 Task: Search one way flight ticket for 2 adults, 4 children and 1 infant on lap in business from Tinian Island: Tinian International Airport (west Tinian) to Fort Wayne: Fort Wayne International Airport on 8-4-2023. Choice of flights is Alaska. Price is upto 20000. Outbound departure time preference is 19:00.
Action: Mouse moved to (342, 293)
Screenshot: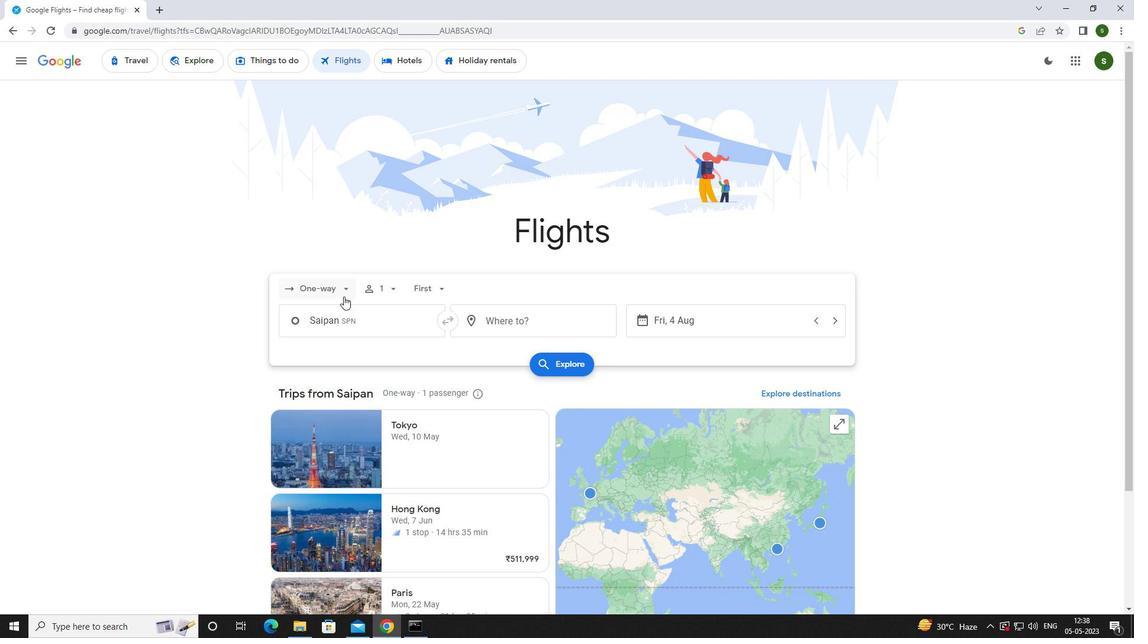 
Action: Mouse pressed left at (342, 293)
Screenshot: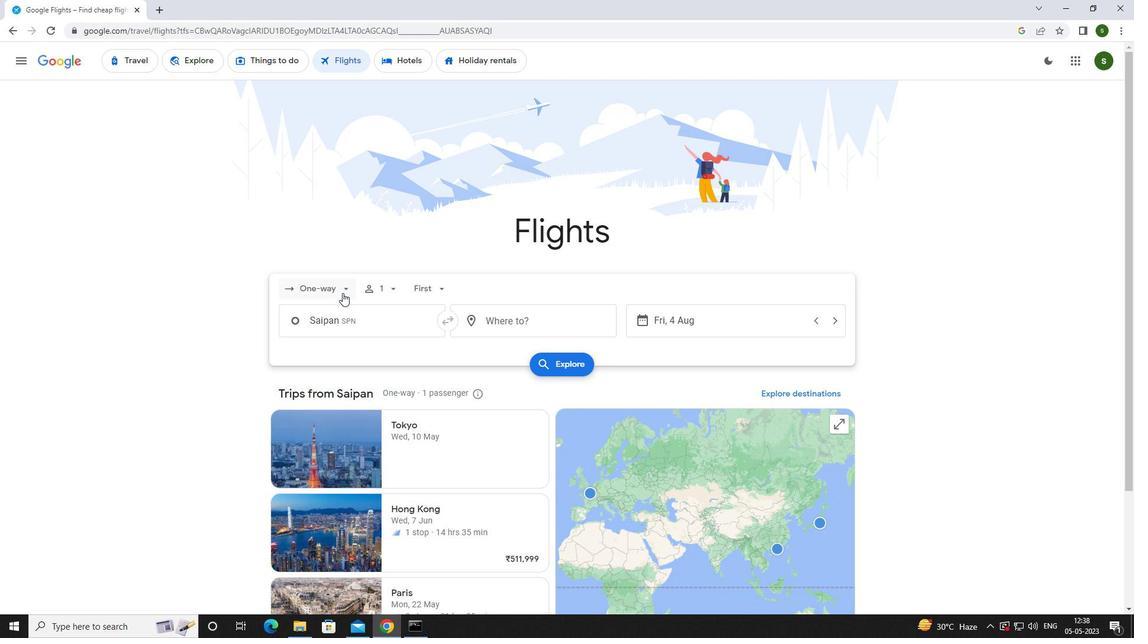 
Action: Mouse moved to (341, 340)
Screenshot: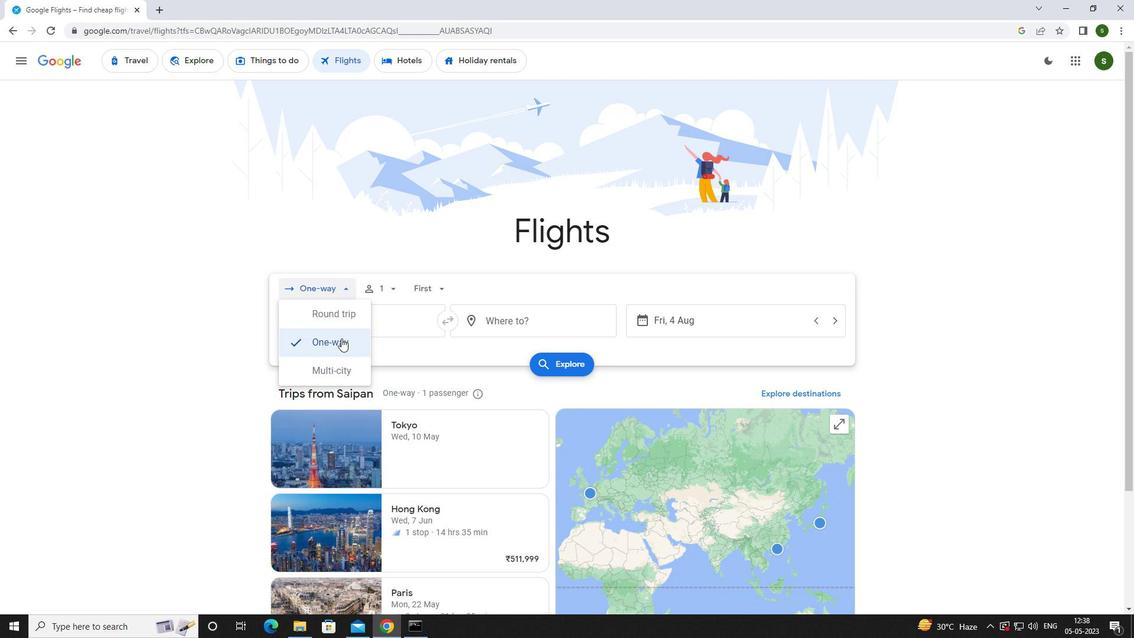 
Action: Mouse pressed left at (341, 340)
Screenshot: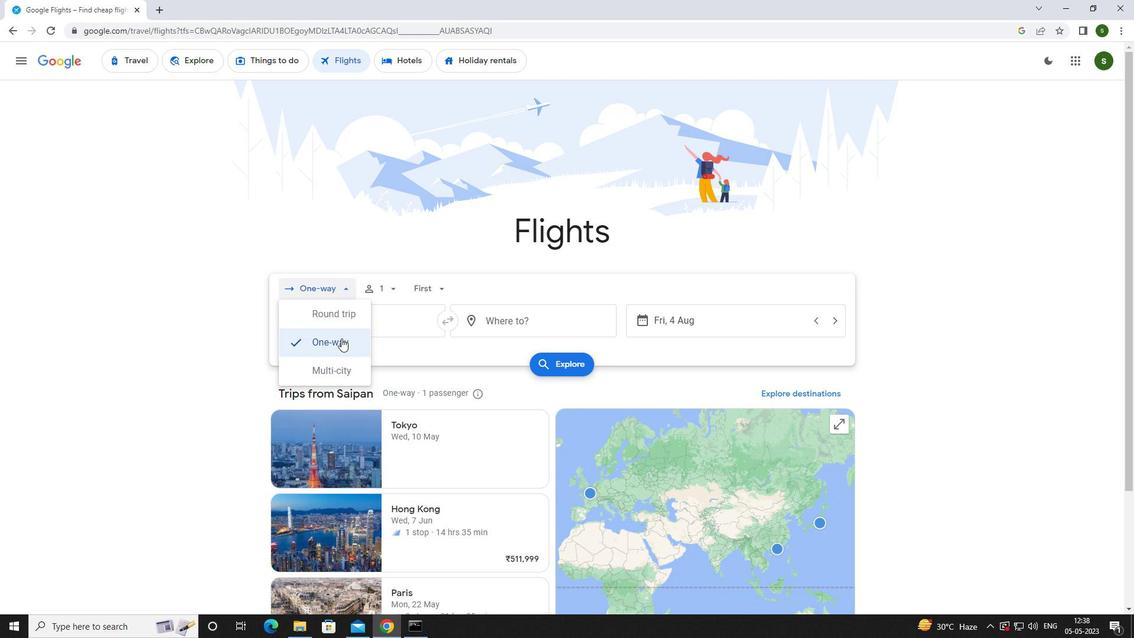 
Action: Mouse moved to (382, 286)
Screenshot: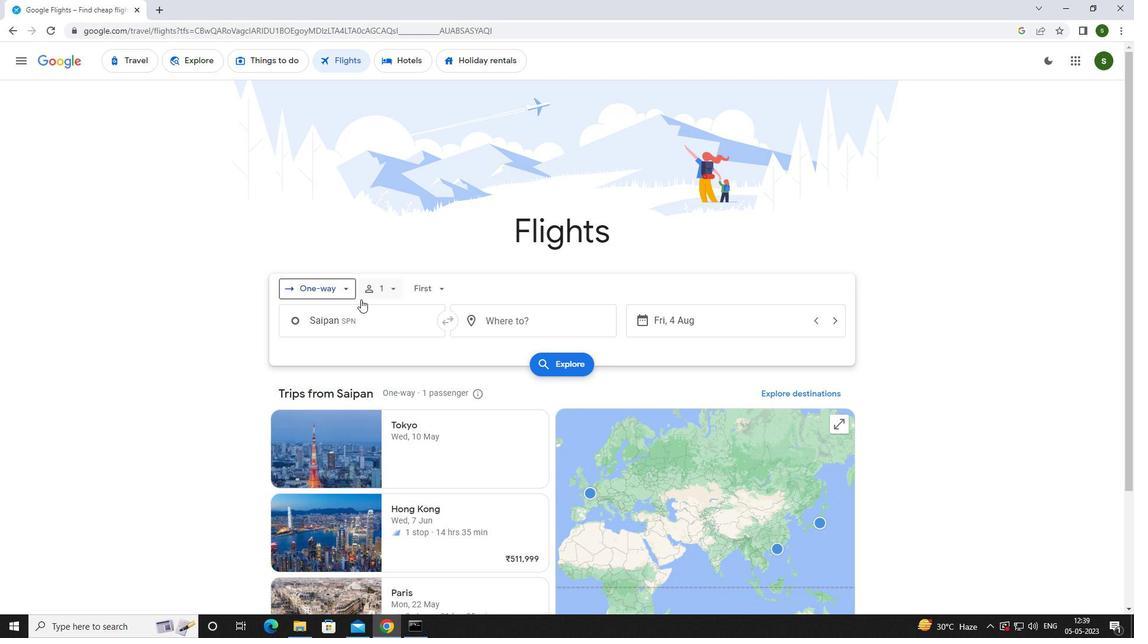 
Action: Mouse pressed left at (382, 286)
Screenshot: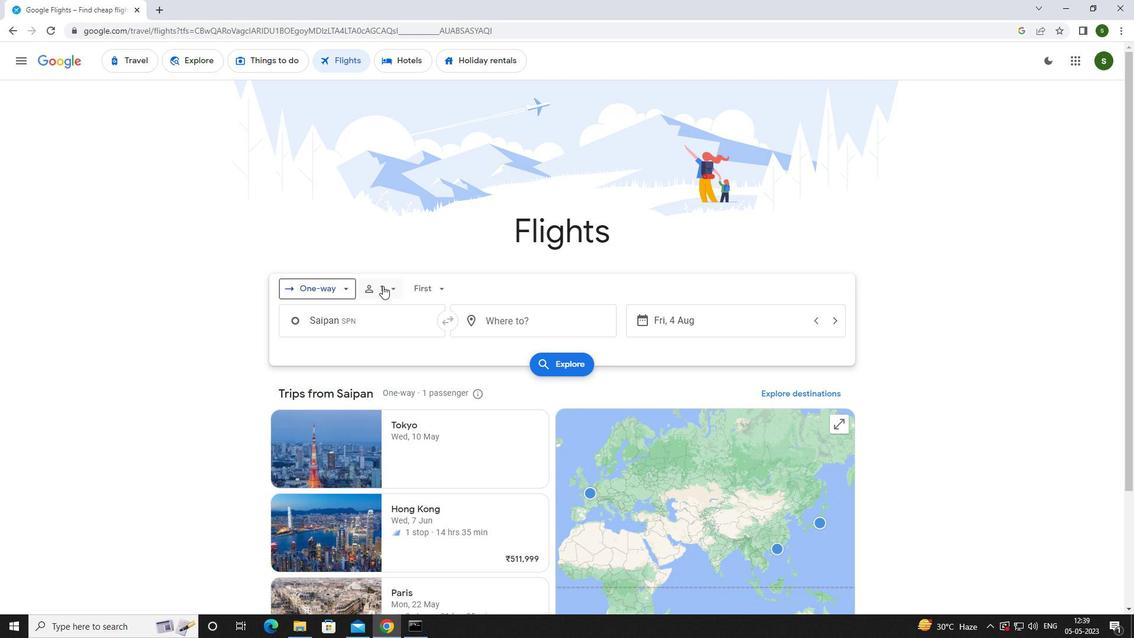 
Action: Mouse moved to (491, 315)
Screenshot: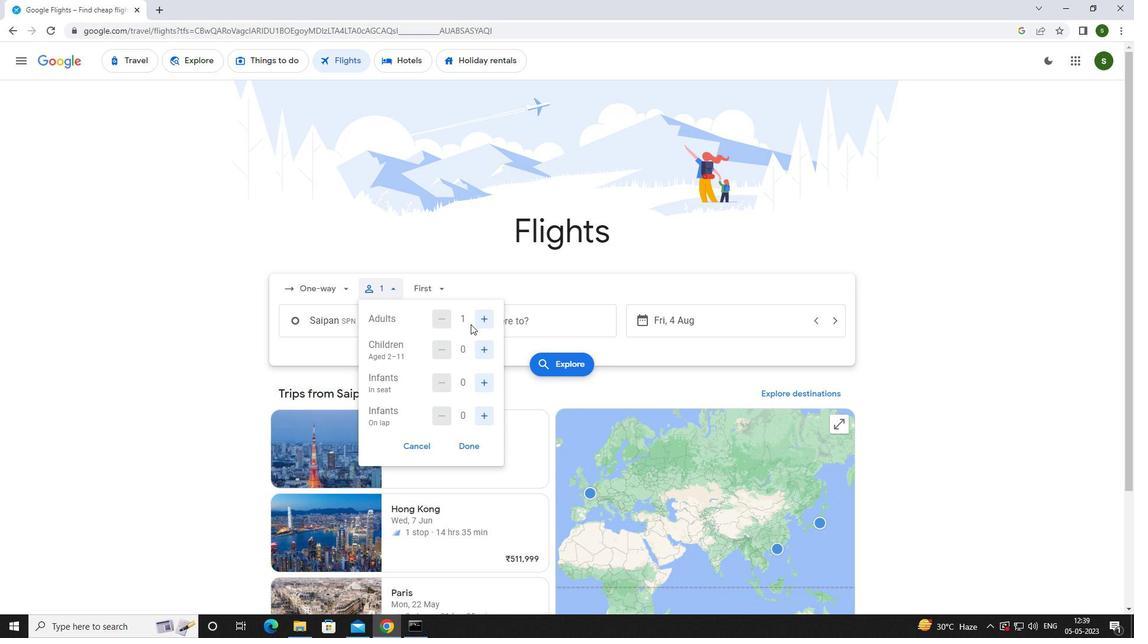 
Action: Mouse pressed left at (491, 315)
Screenshot: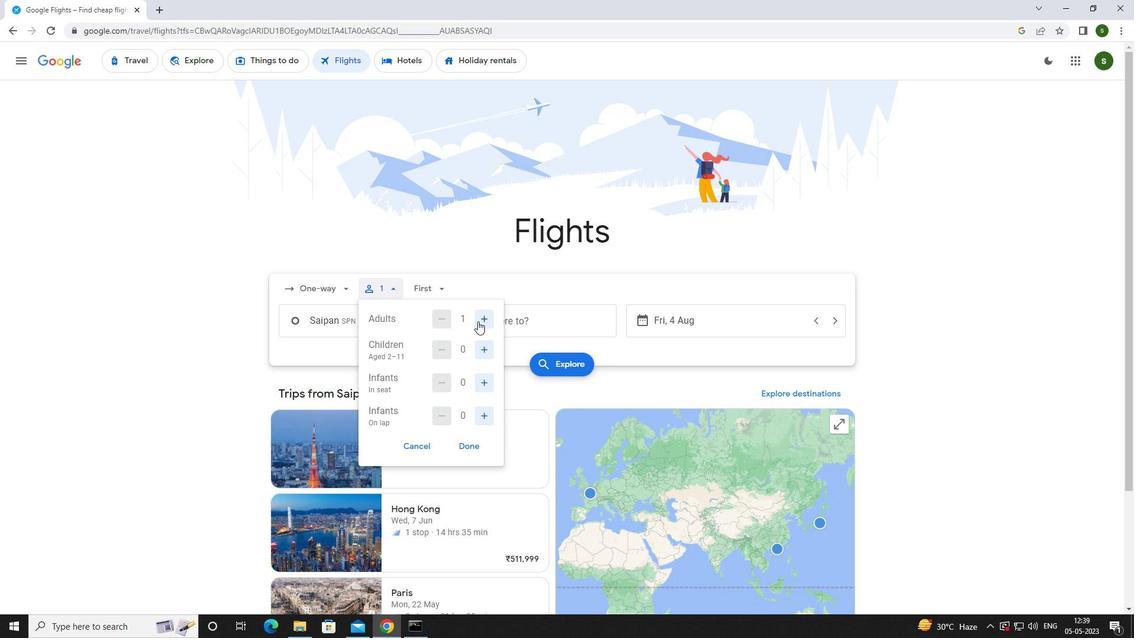 
Action: Mouse moved to (484, 345)
Screenshot: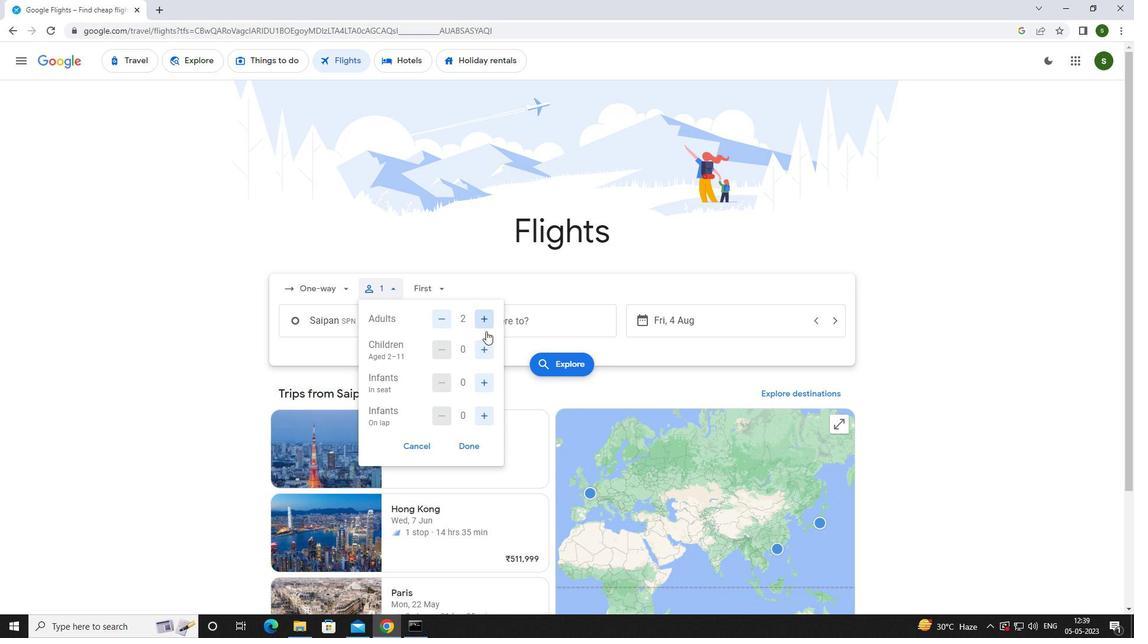 
Action: Mouse pressed left at (484, 345)
Screenshot: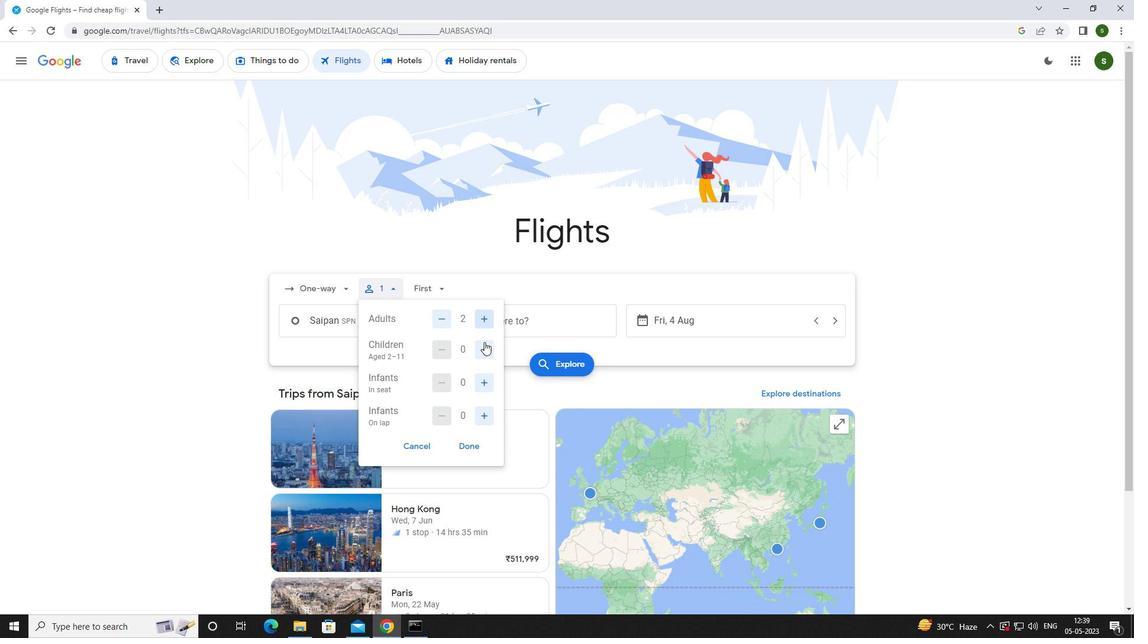 
Action: Mouse pressed left at (484, 345)
Screenshot: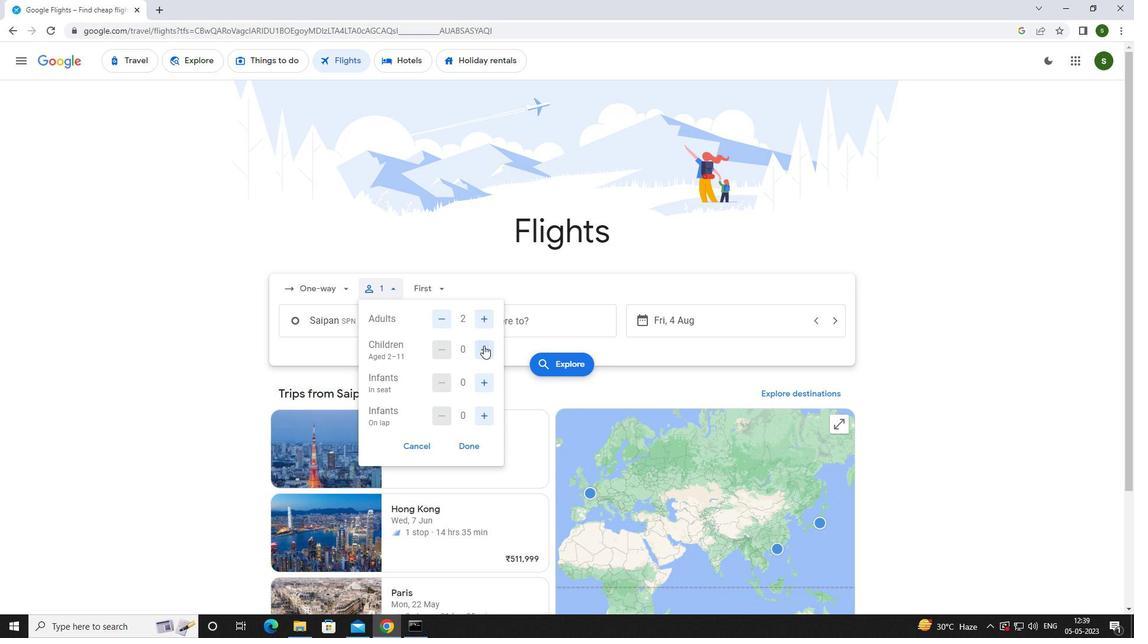 
Action: Mouse pressed left at (484, 345)
Screenshot: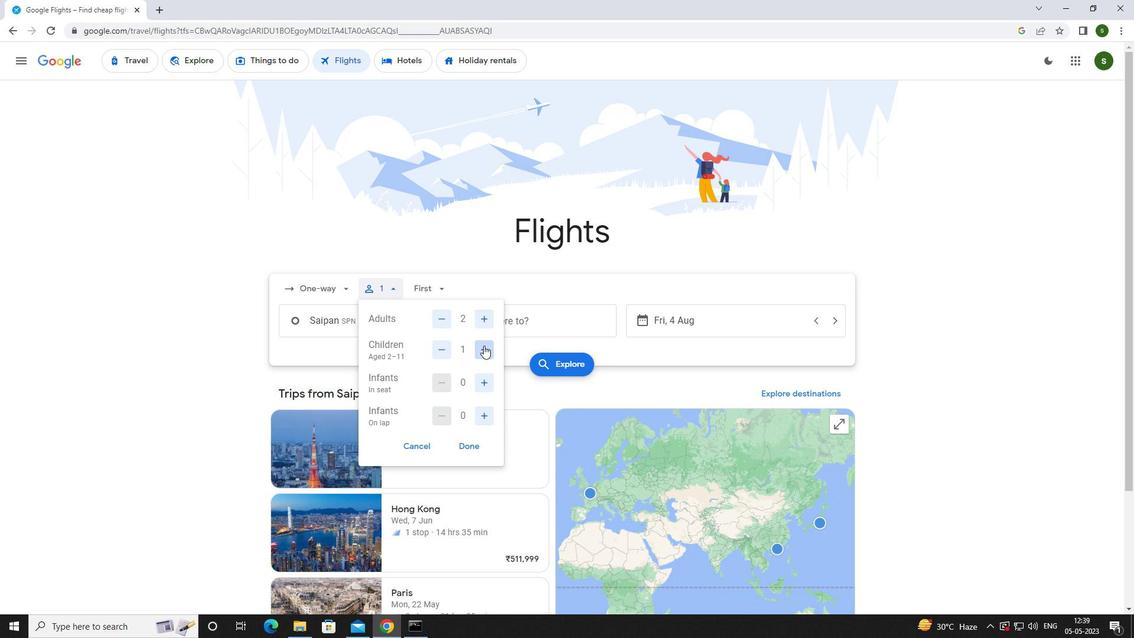 
Action: Mouse pressed left at (484, 345)
Screenshot: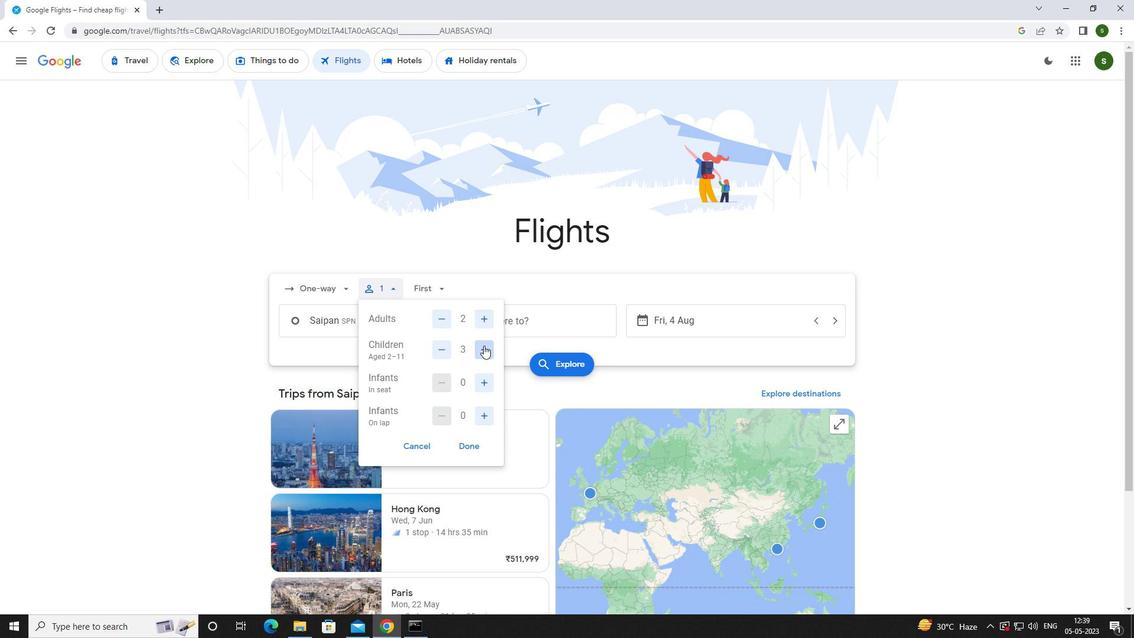 
Action: Mouse moved to (480, 413)
Screenshot: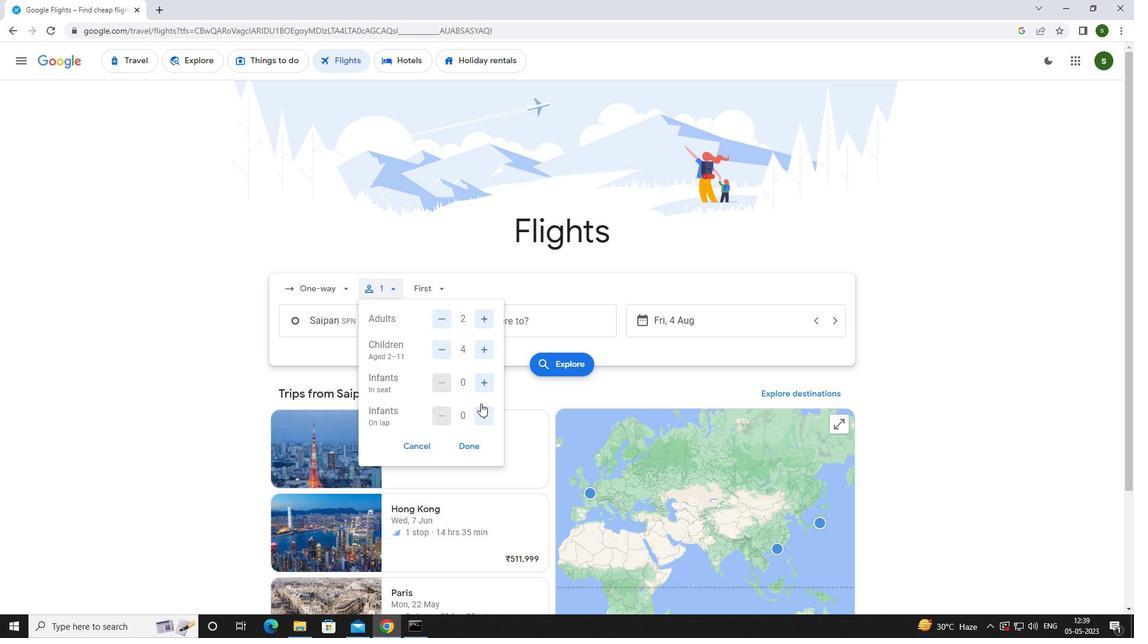 
Action: Mouse pressed left at (480, 413)
Screenshot: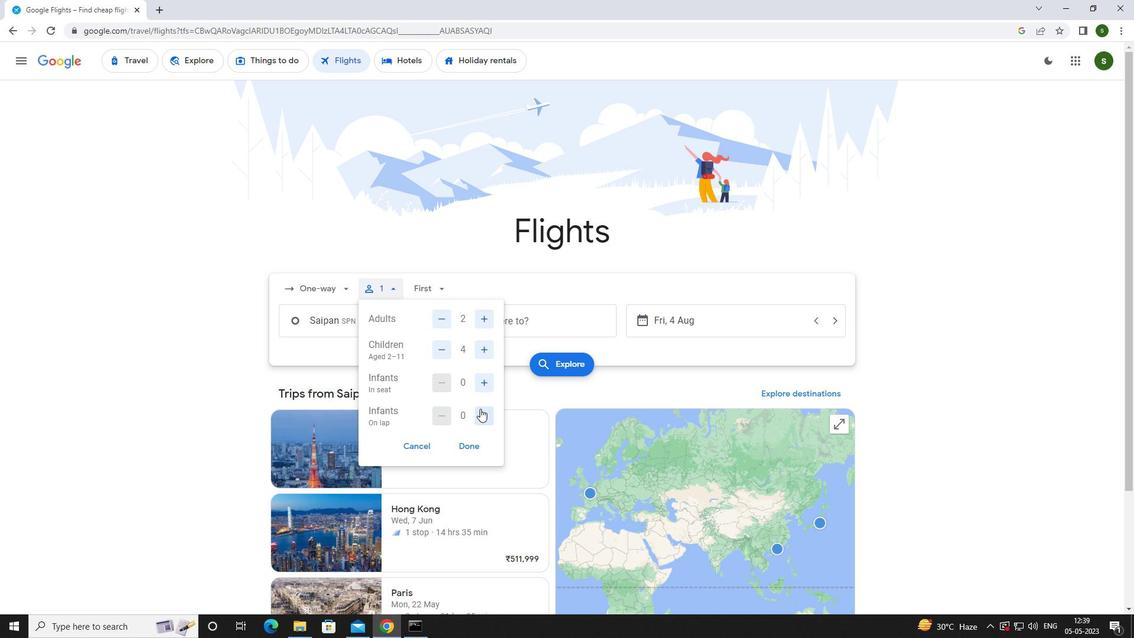 
Action: Mouse moved to (437, 288)
Screenshot: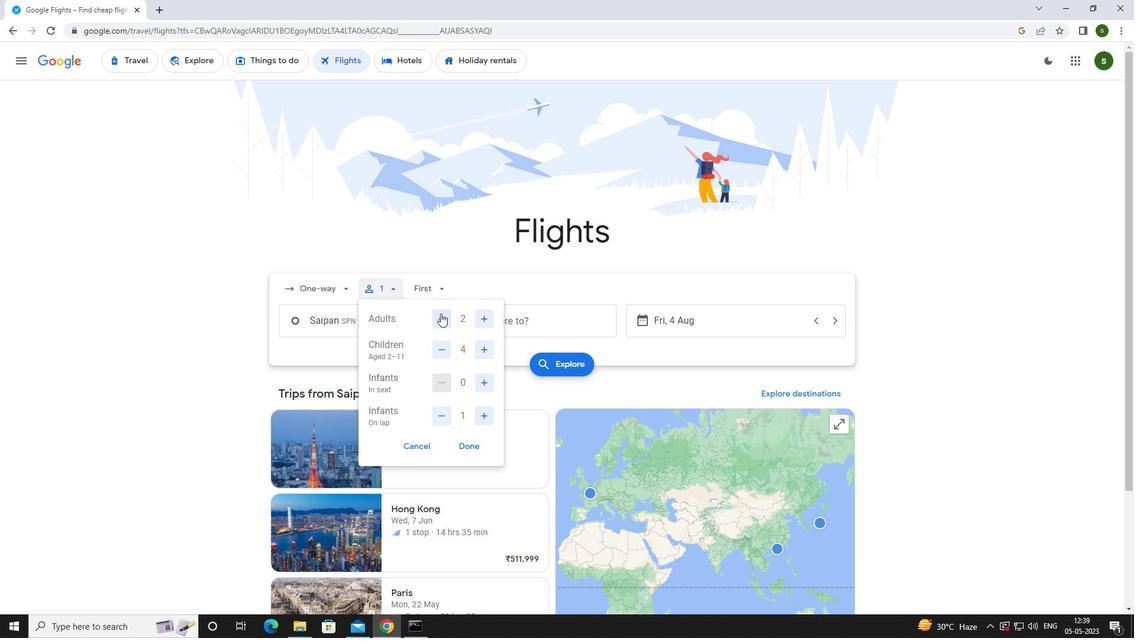 
Action: Mouse pressed left at (437, 288)
Screenshot: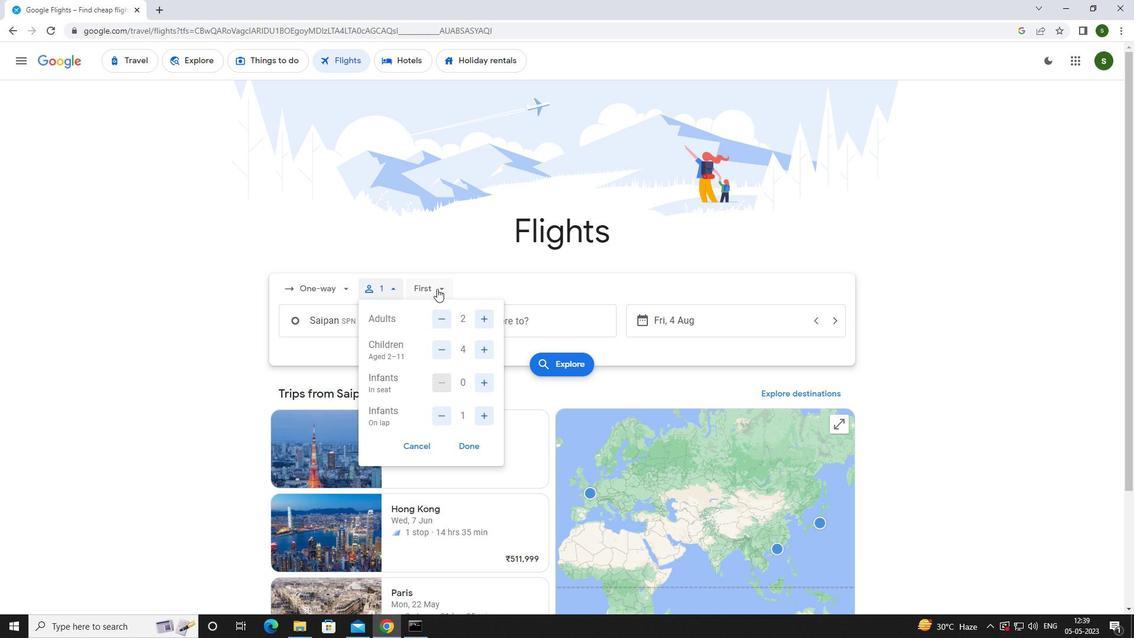 
Action: Mouse moved to (441, 373)
Screenshot: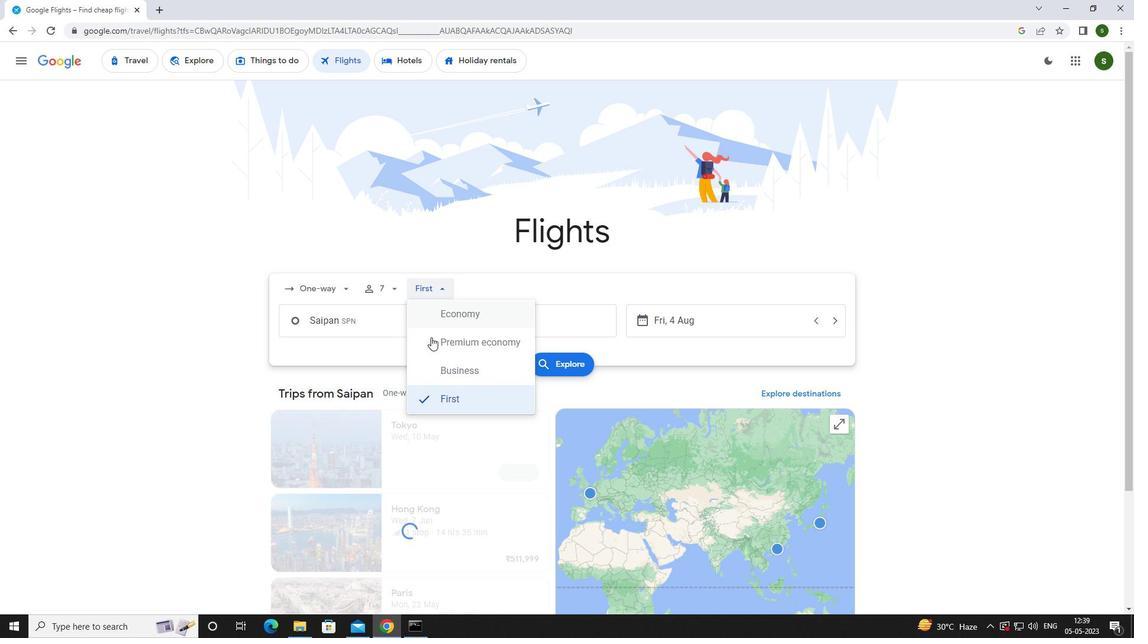 
Action: Mouse pressed left at (441, 373)
Screenshot: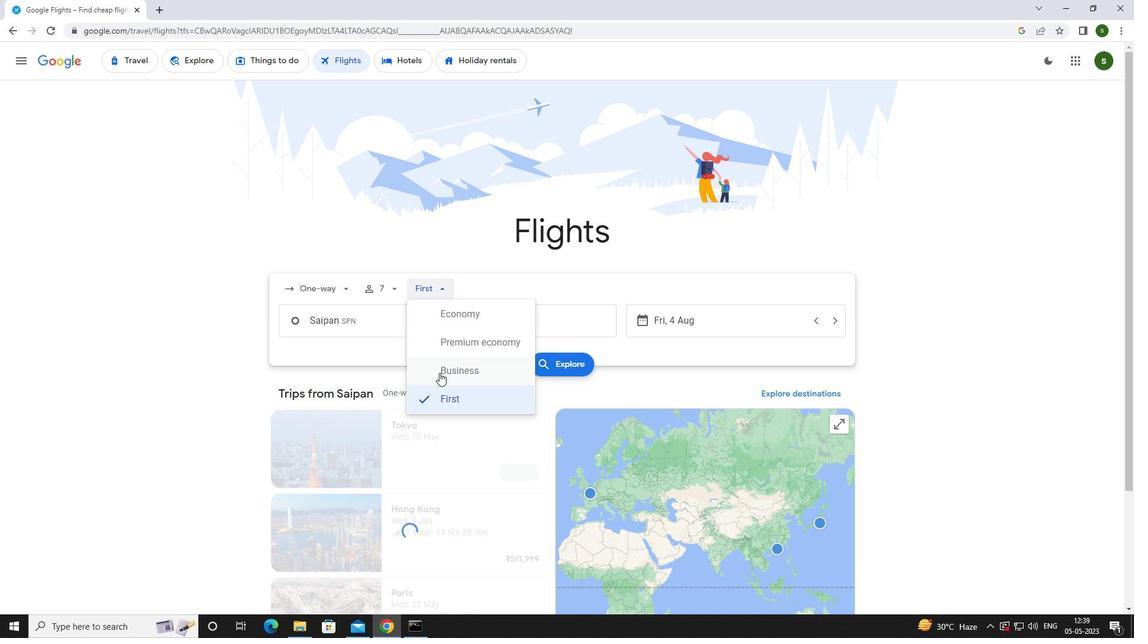 
Action: Mouse moved to (388, 320)
Screenshot: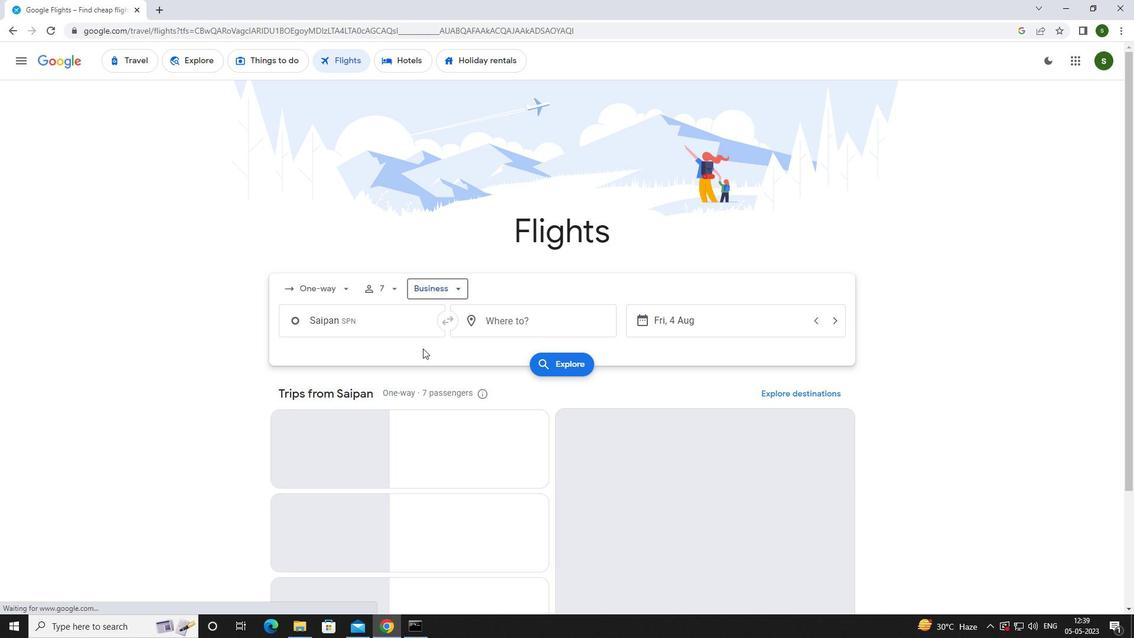 
Action: Mouse pressed left at (388, 320)
Screenshot: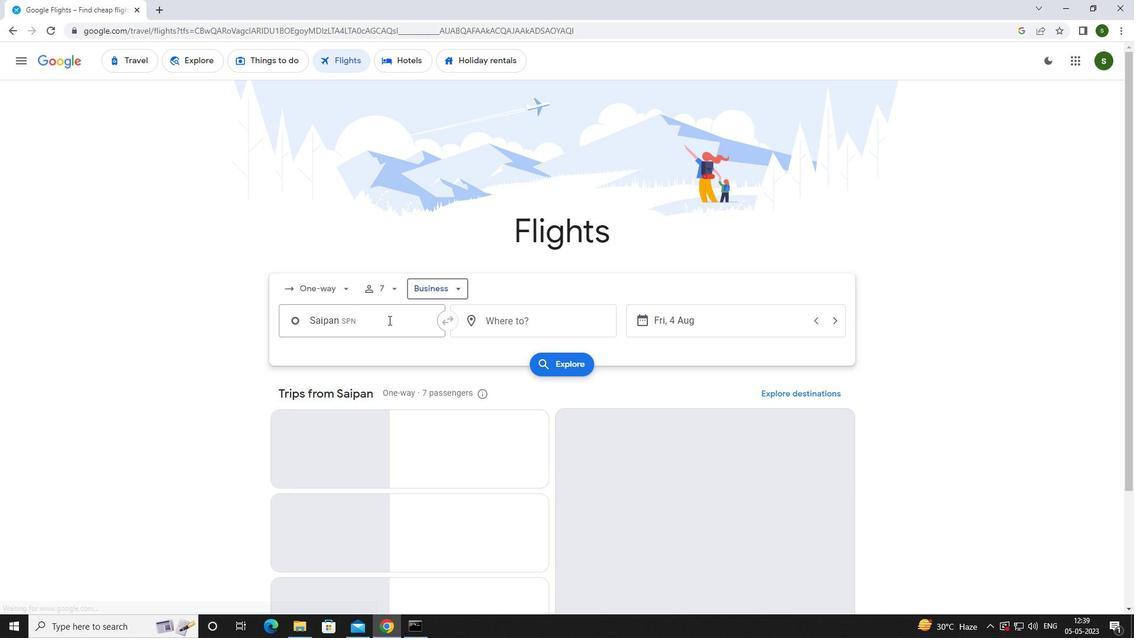 
Action: Key pressed <Key.caps_lock>t<Key.caps_lock>inian<Key.space><Key.caps_lock>i<Key.caps_lock>nter
Screenshot: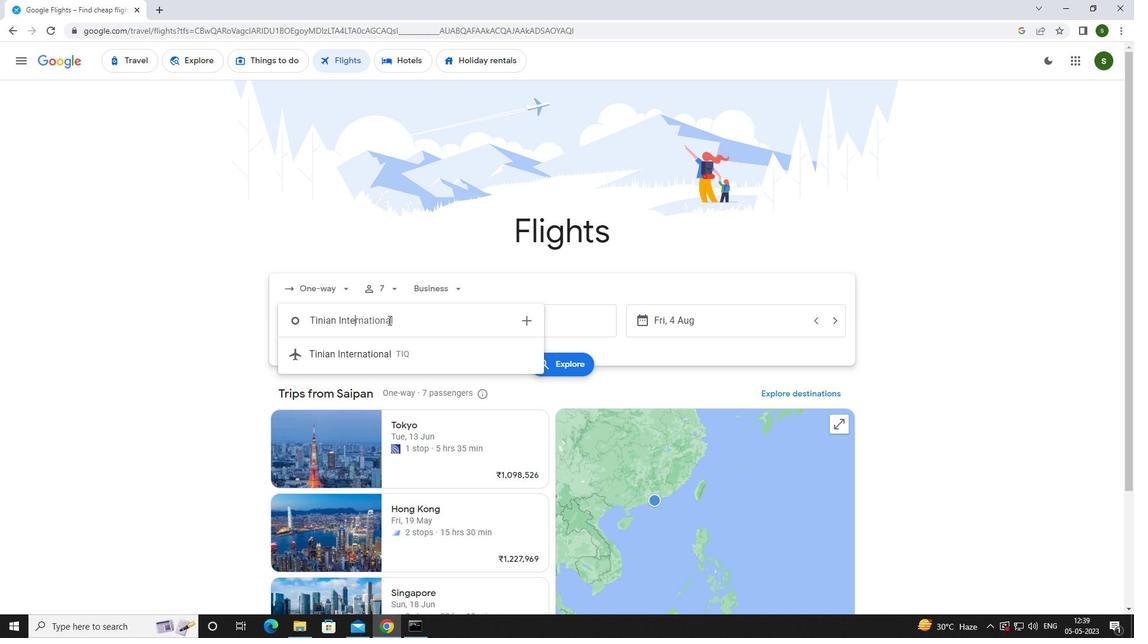 
Action: Mouse moved to (387, 349)
Screenshot: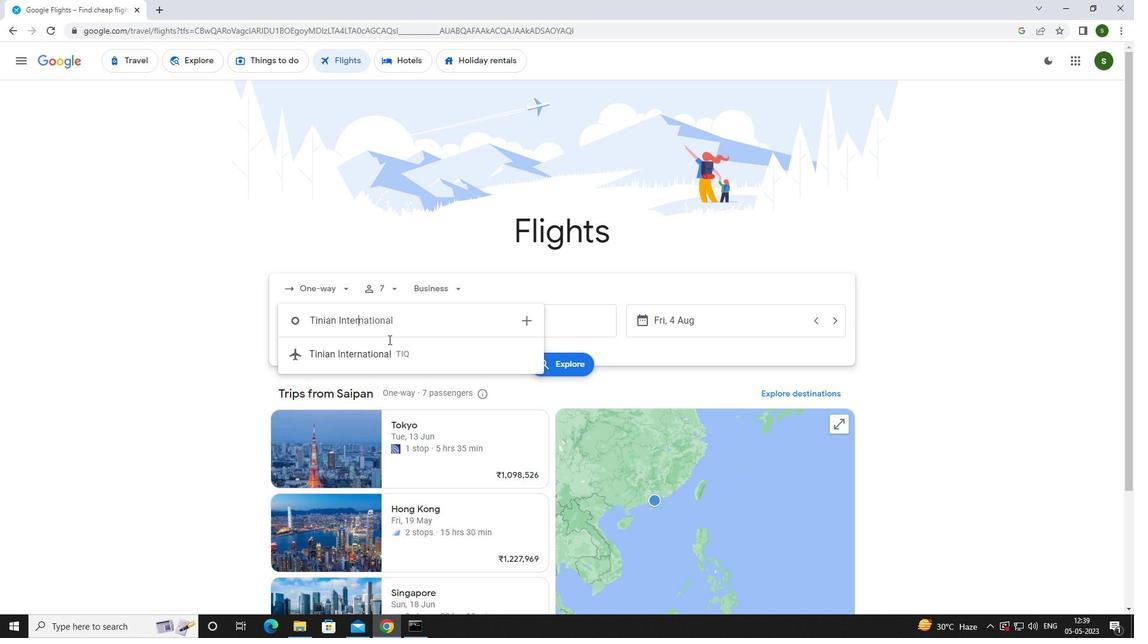 
Action: Mouse pressed left at (387, 349)
Screenshot: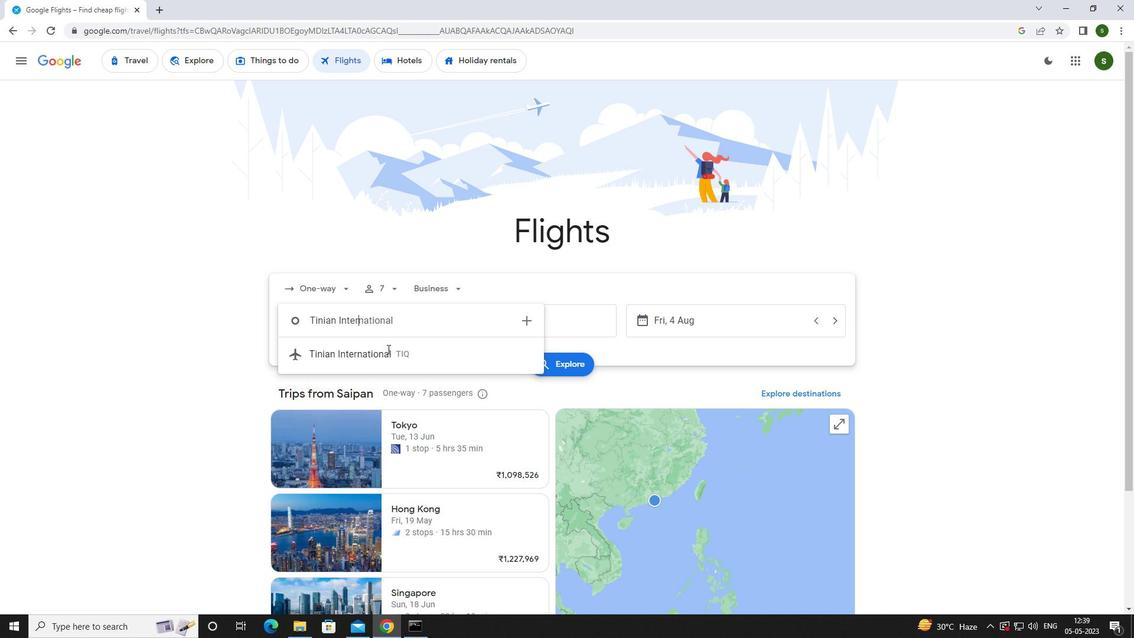 
Action: Mouse moved to (387, 353)
Screenshot: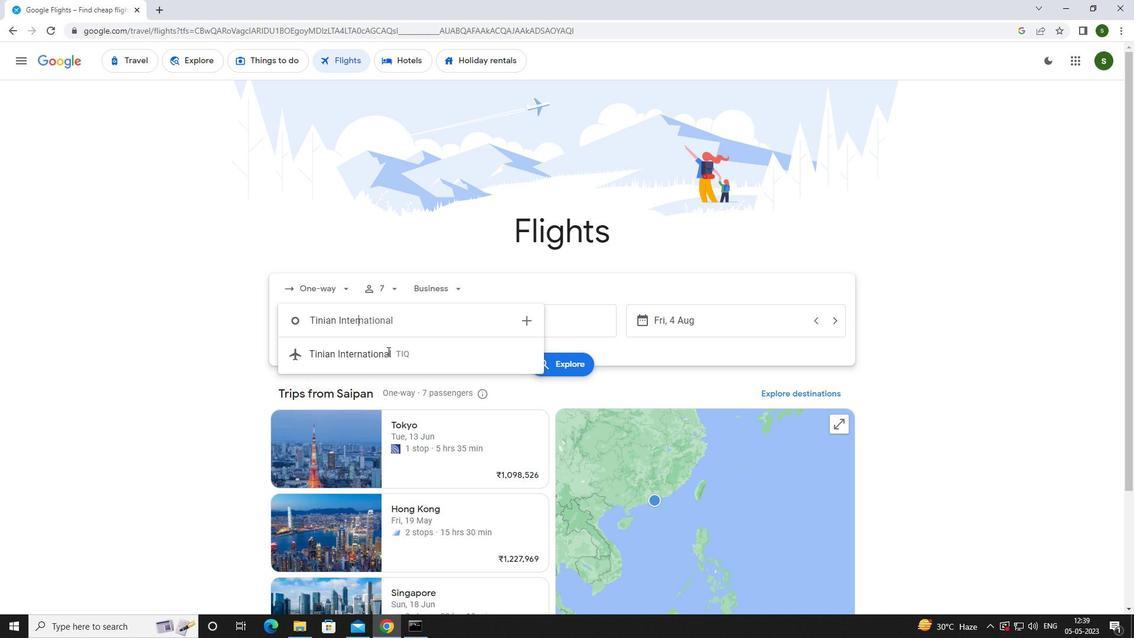 
Action: Mouse pressed left at (387, 353)
Screenshot: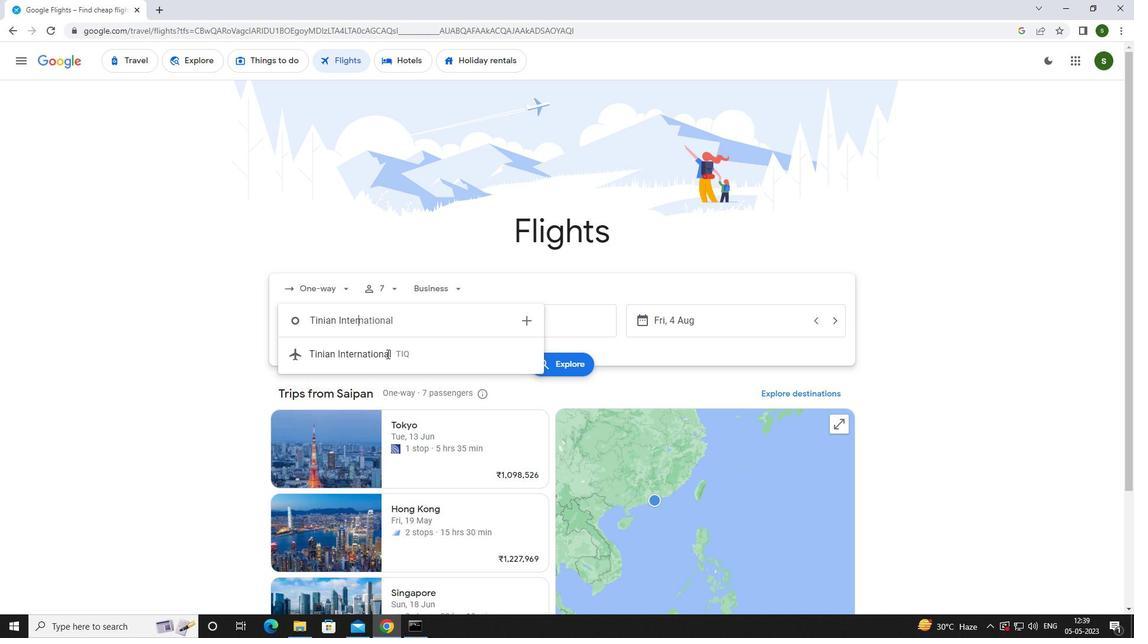 
Action: Mouse moved to (497, 321)
Screenshot: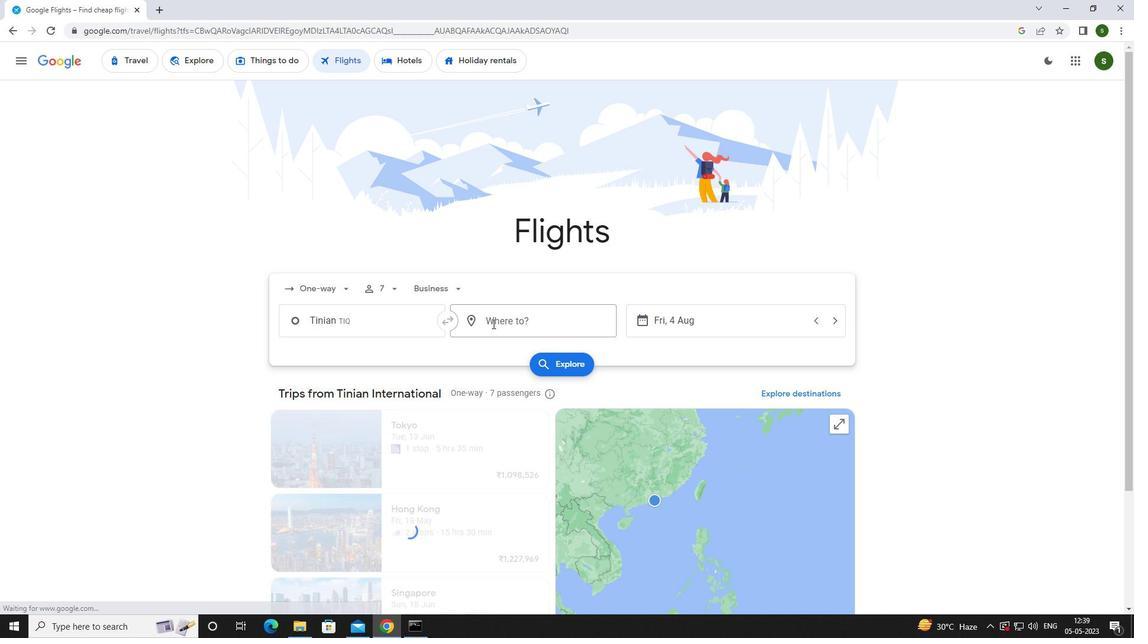 
Action: Mouse pressed left at (497, 321)
Screenshot: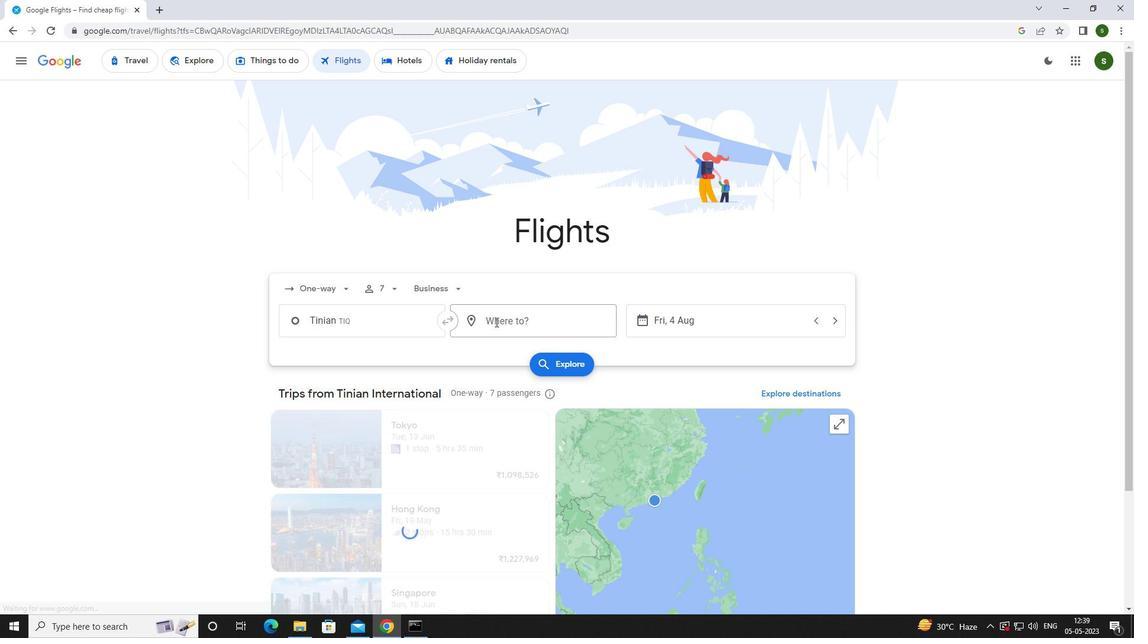 
Action: Mouse moved to (502, 320)
Screenshot: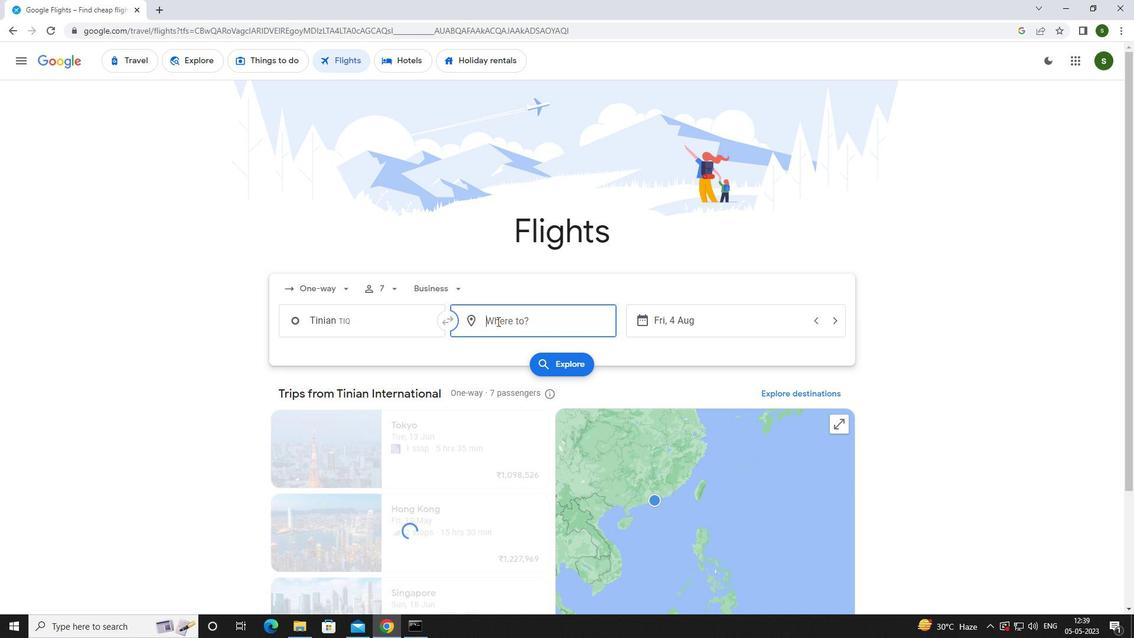 
Action: Key pressed <Key.caps_lock>f<Key.caps_lock>ort<Key.space><Key.caps_lock>w<Key.caps_lock>Ay
Screenshot: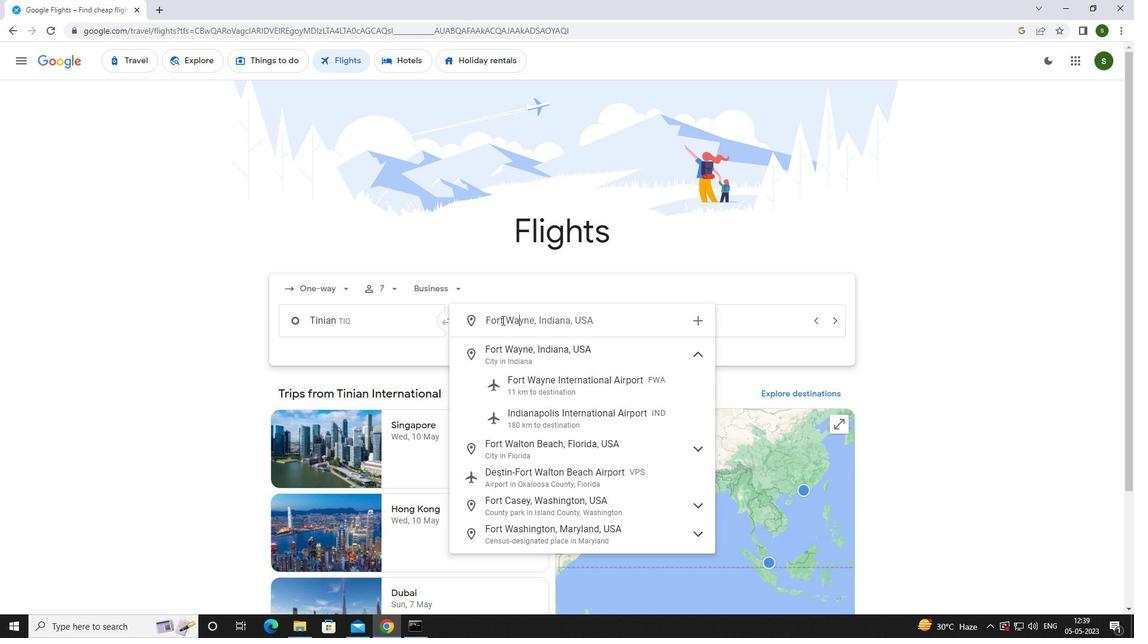 
Action: Mouse moved to (539, 382)
Screenshot: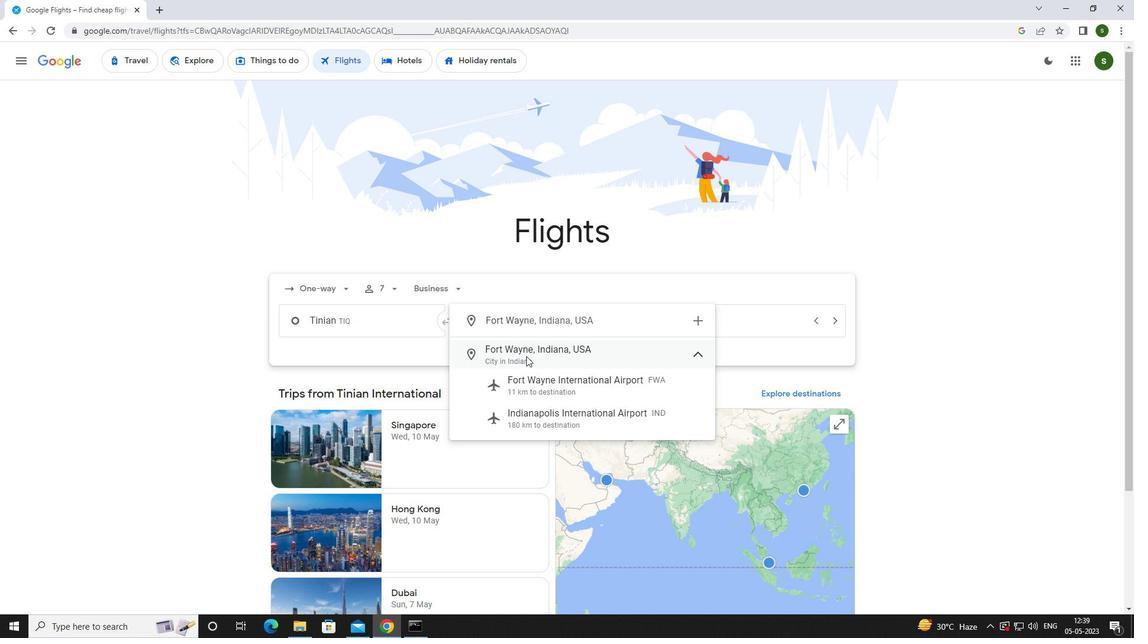 
Action: Mouse pressed left at (539, 382)
Screenshot: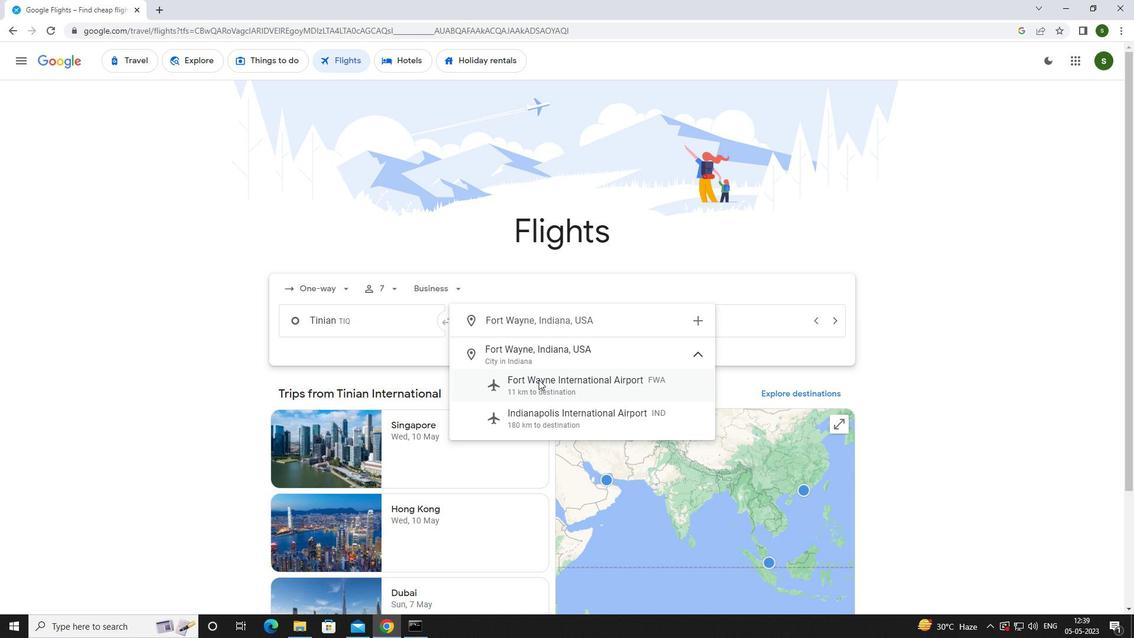 
Action: Mouse moved to (726, 327)
Screenshot: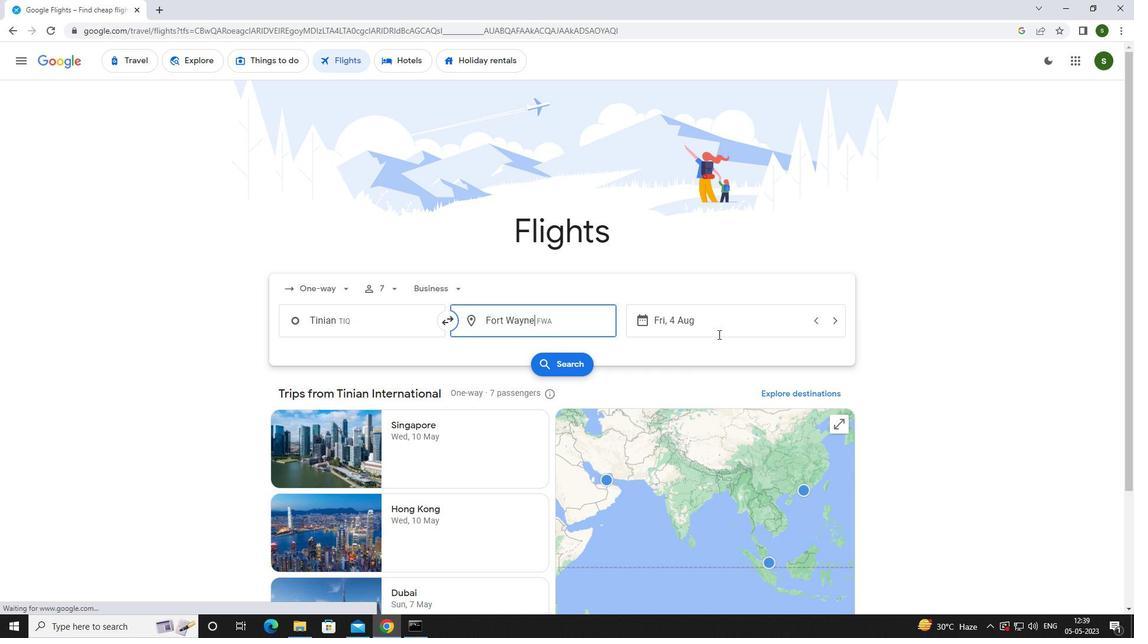 
Action: Mouse pressed left at (726, 327)
Screenshot: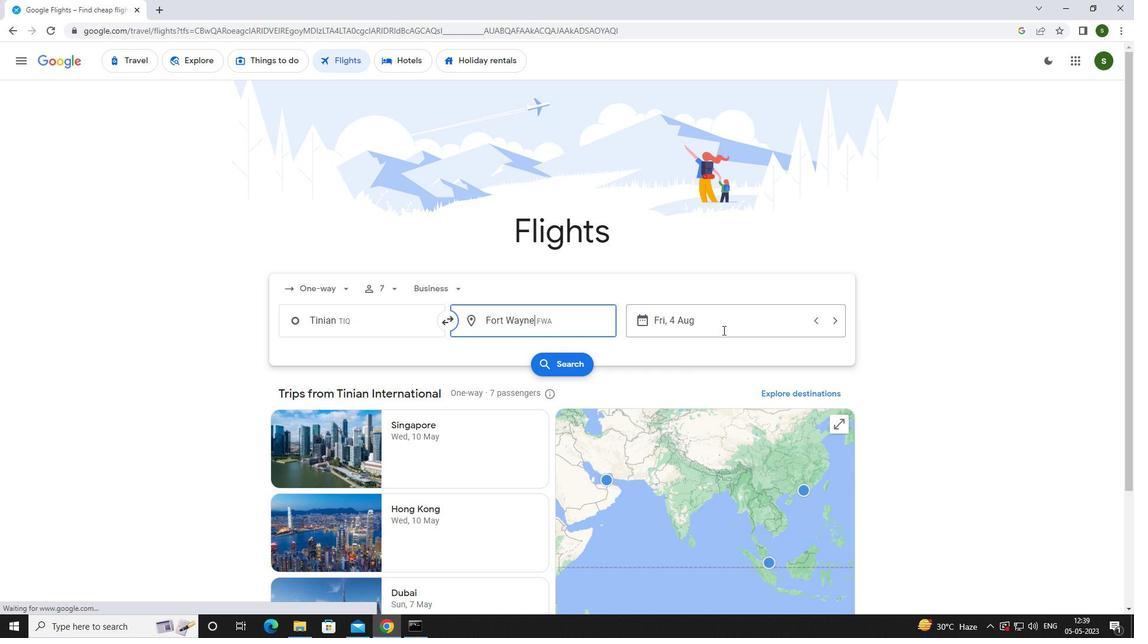 
Action: Mouse moved to (571, 395)
Screenshot: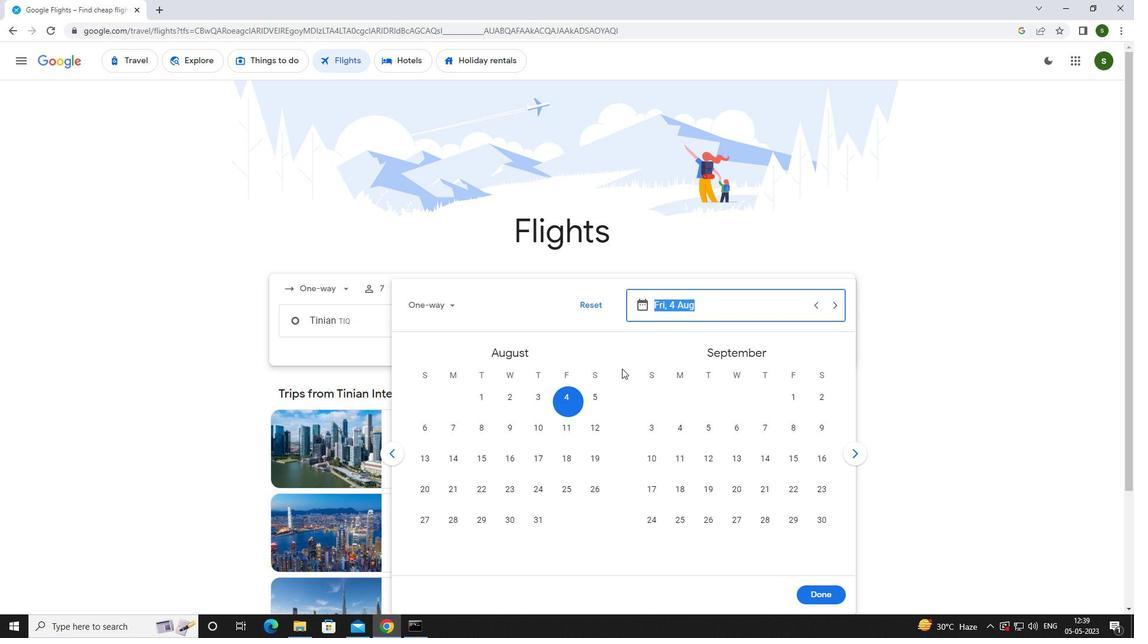 
Action: Mouse pressed left at (571, 395)
Screenshot: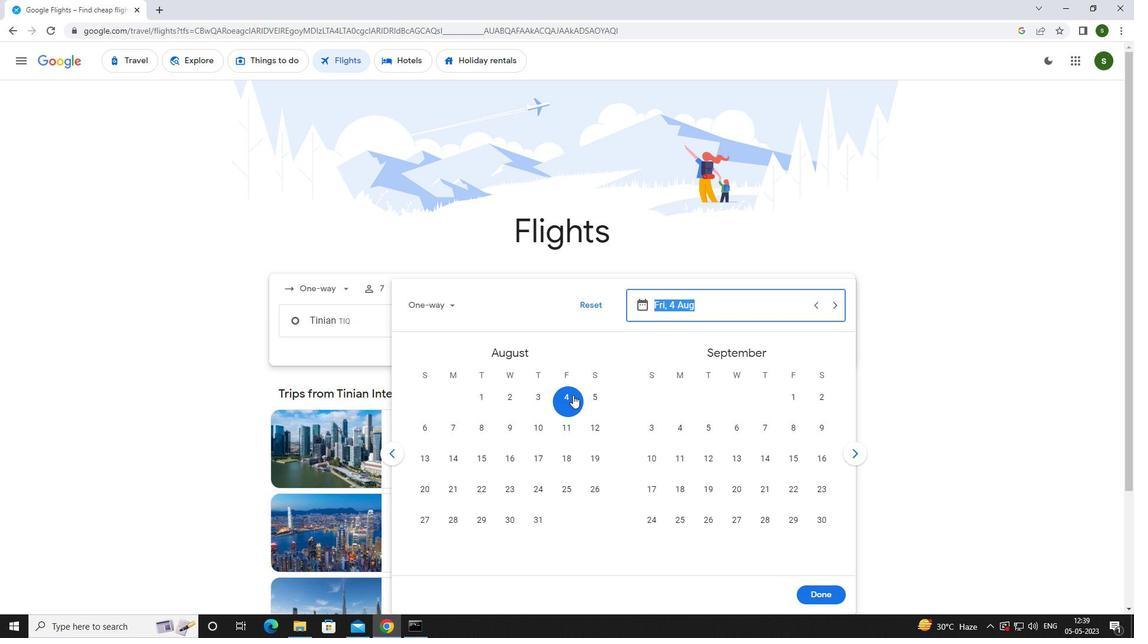 
Action: Mouse moved to (837, 595)
Screenshot: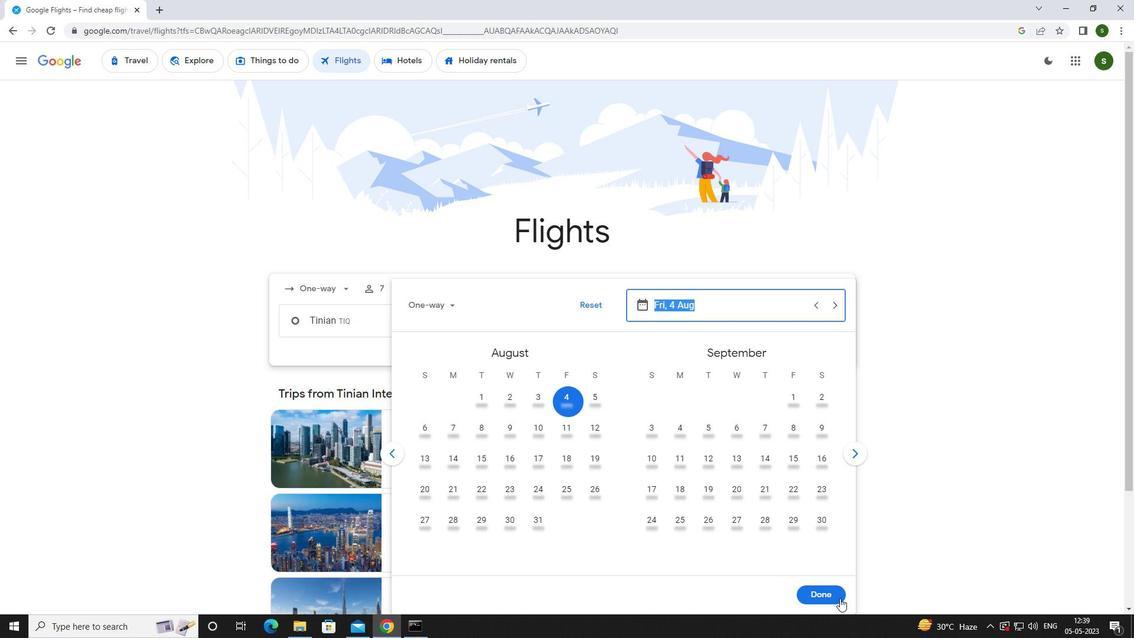 
Action: Mouse pressed left at (837, 595)
Screenshot: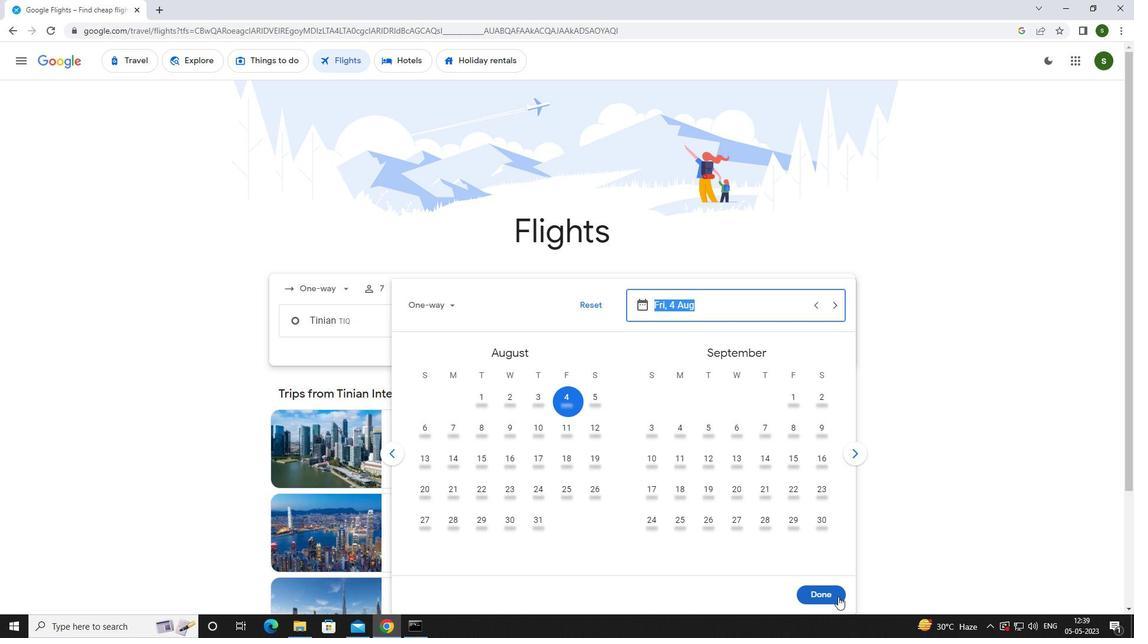 
Action: Mouse moved to (568, 351)
Screenshot: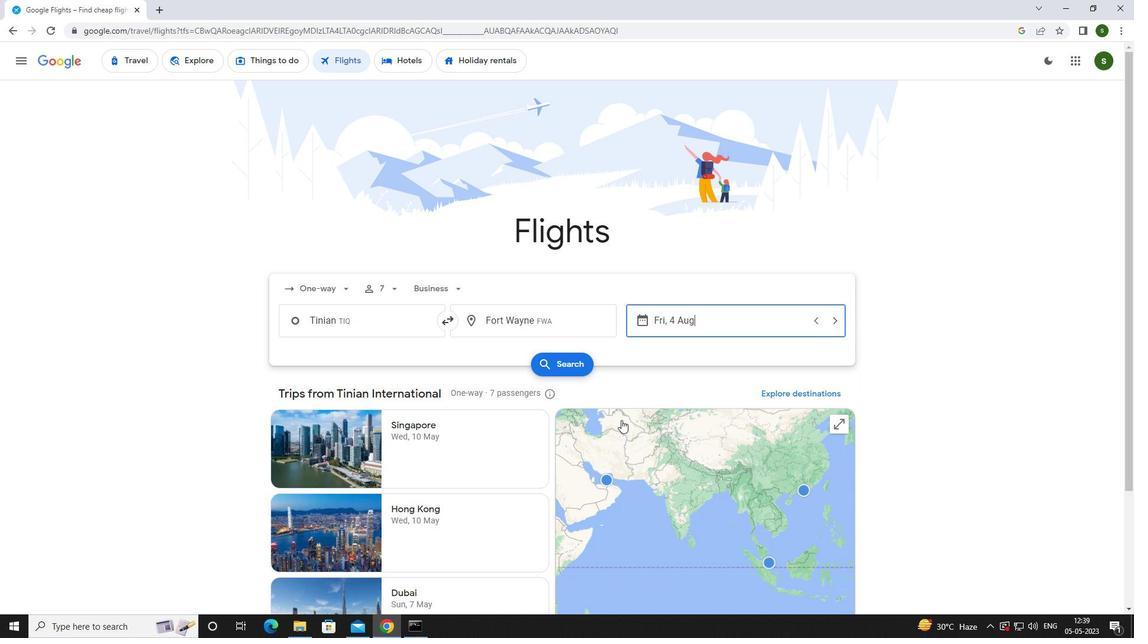 
Action: Mouse pressed left at (568, 351)
Screenshot: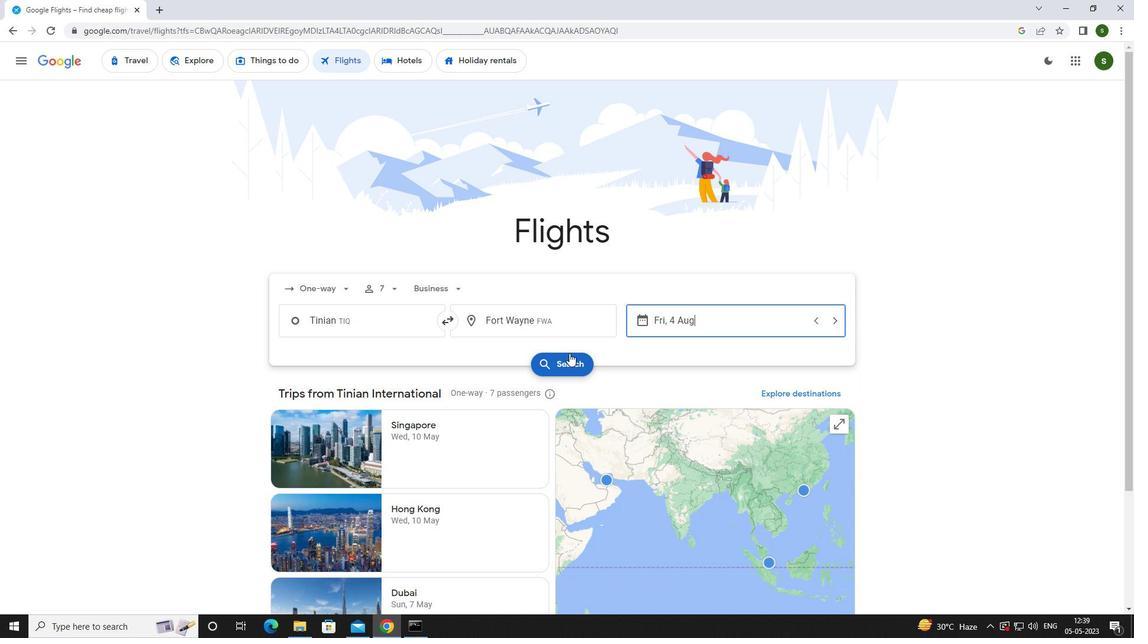 
Action: Mouse moved to (297, 166)
Screenshot: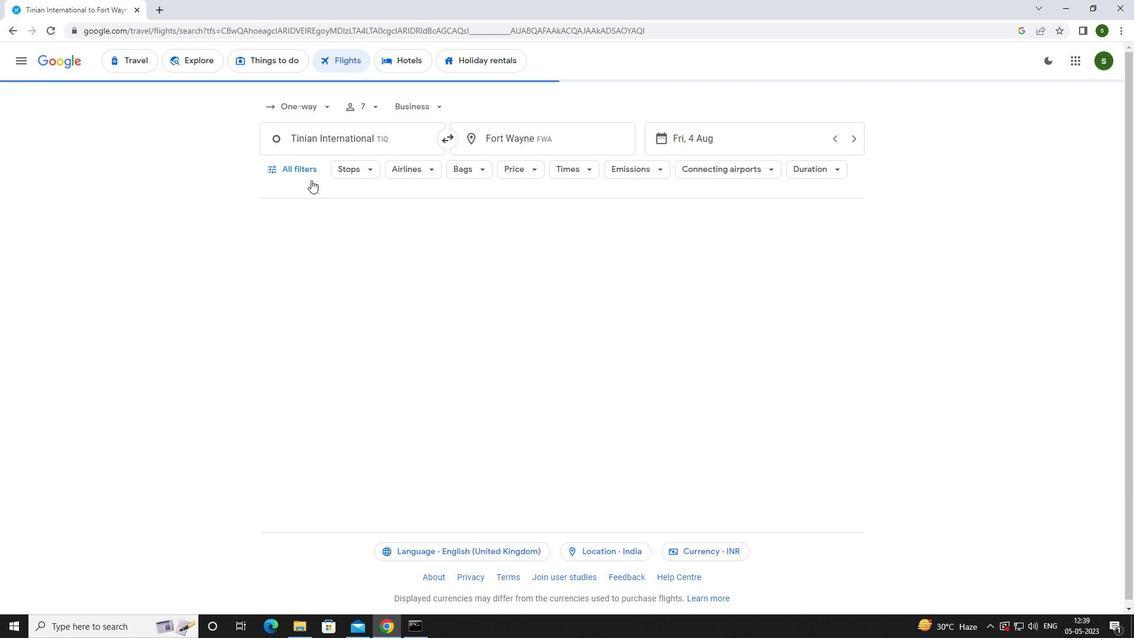 
Action: Mouse pressed left at (297, 166)
Screenshot: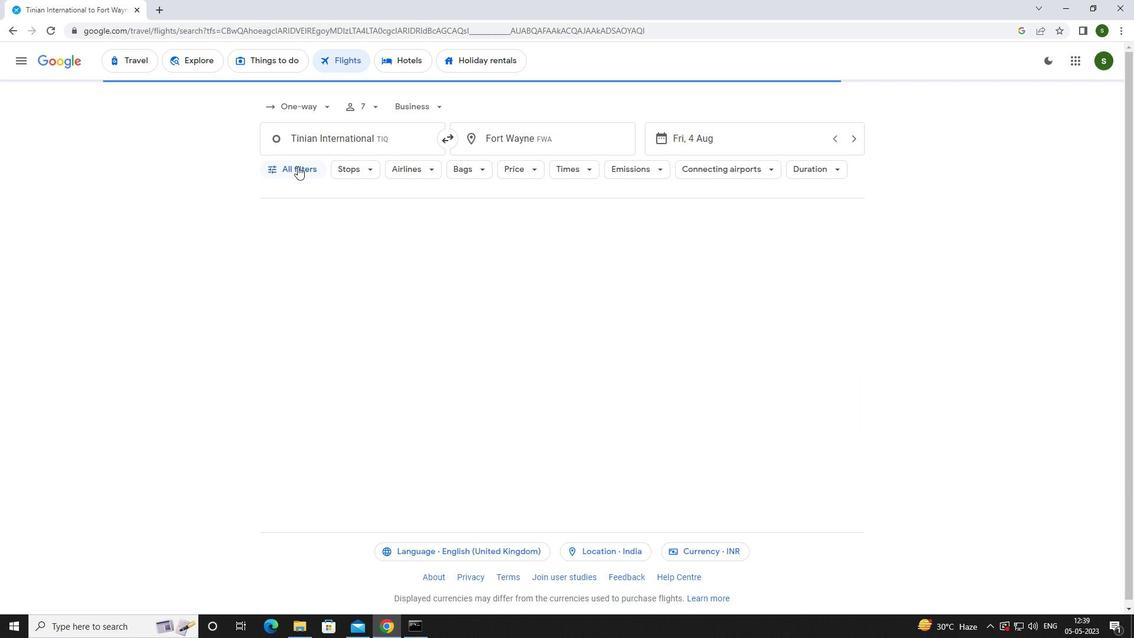 
Action: Mouse moved to (440, 423)
Screenshot: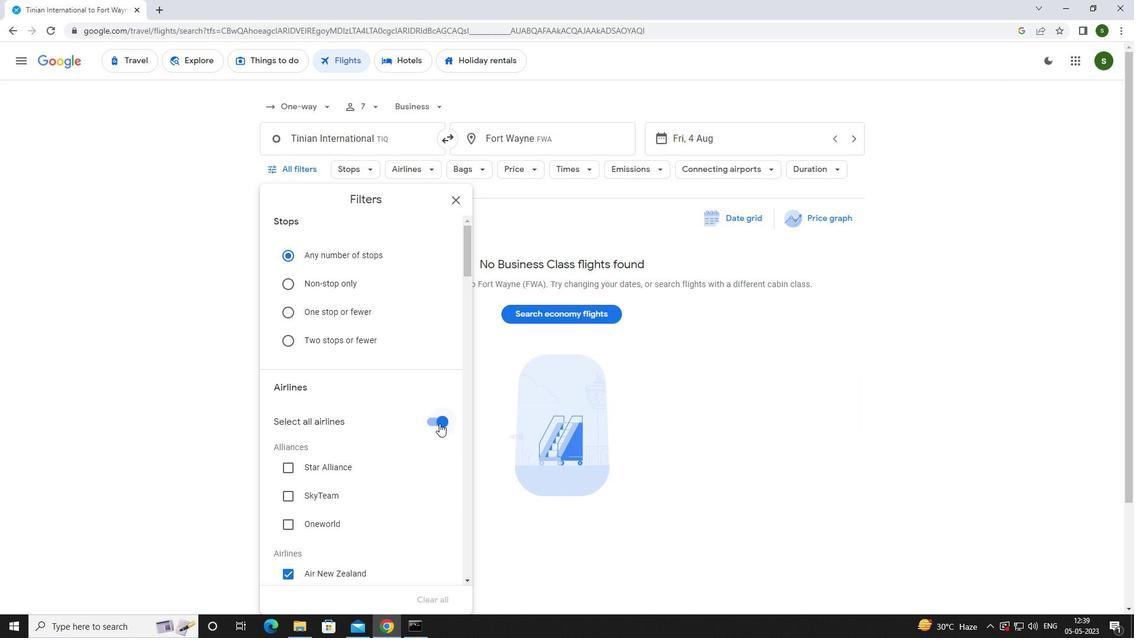 
Action: Mouse pressed left at (440, 423)
Screenshot: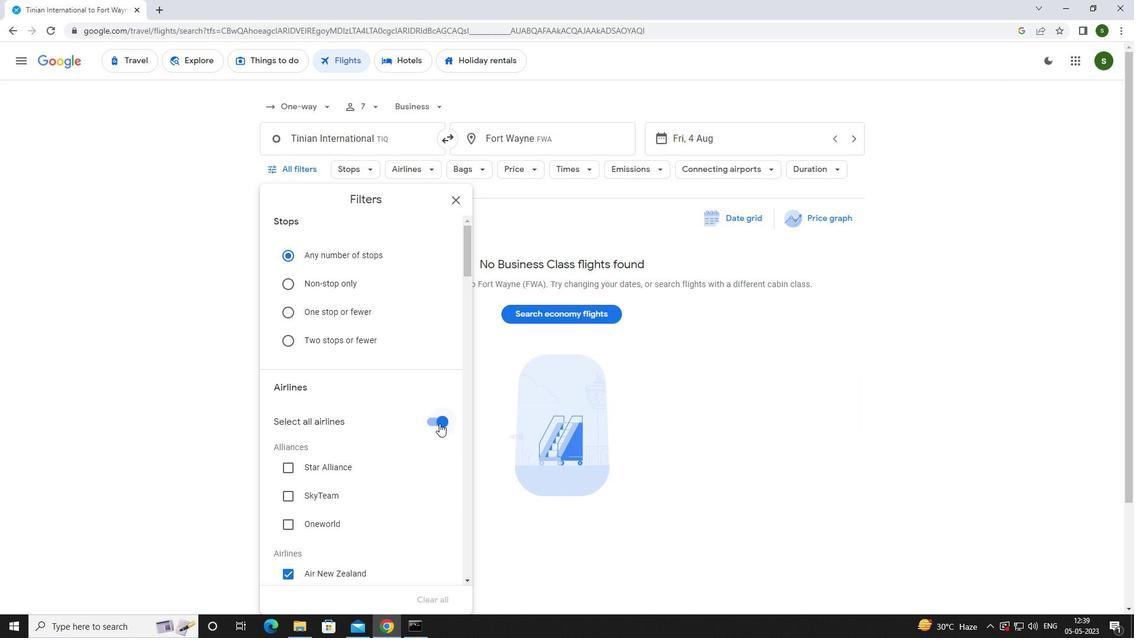 
Action: Mouse moved to (400, 406)
Screenshot: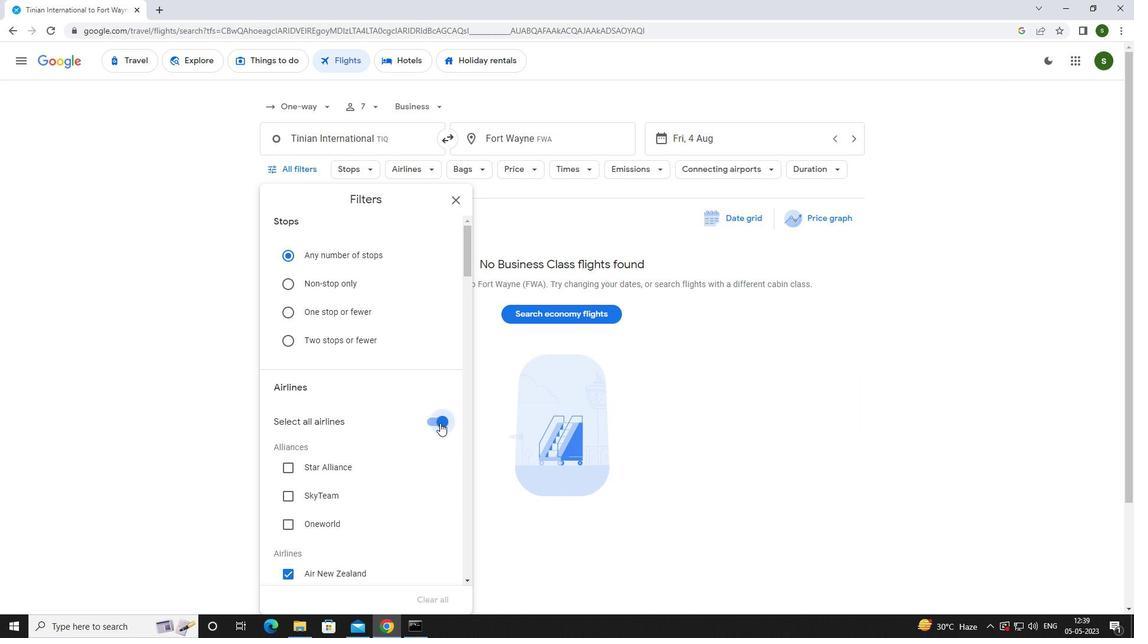 
Action: Mouse scrolled (400, 405) with delta (0, 0)
Screenshot: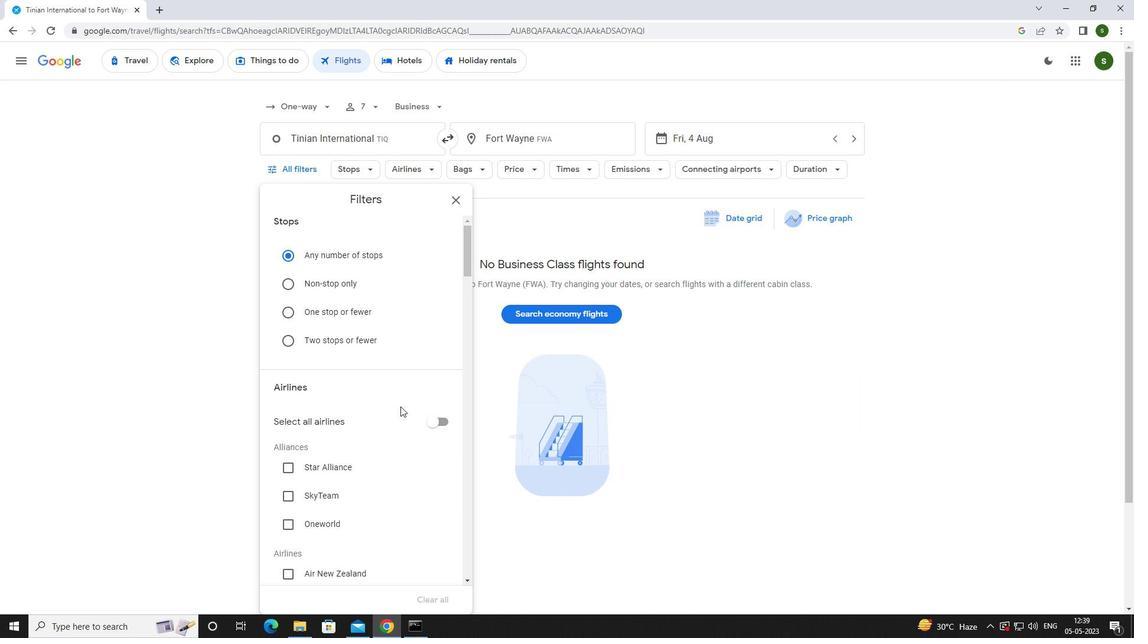 
Action: Mouse scrolled (400, 405) with delta (0, 0)
Screenshot: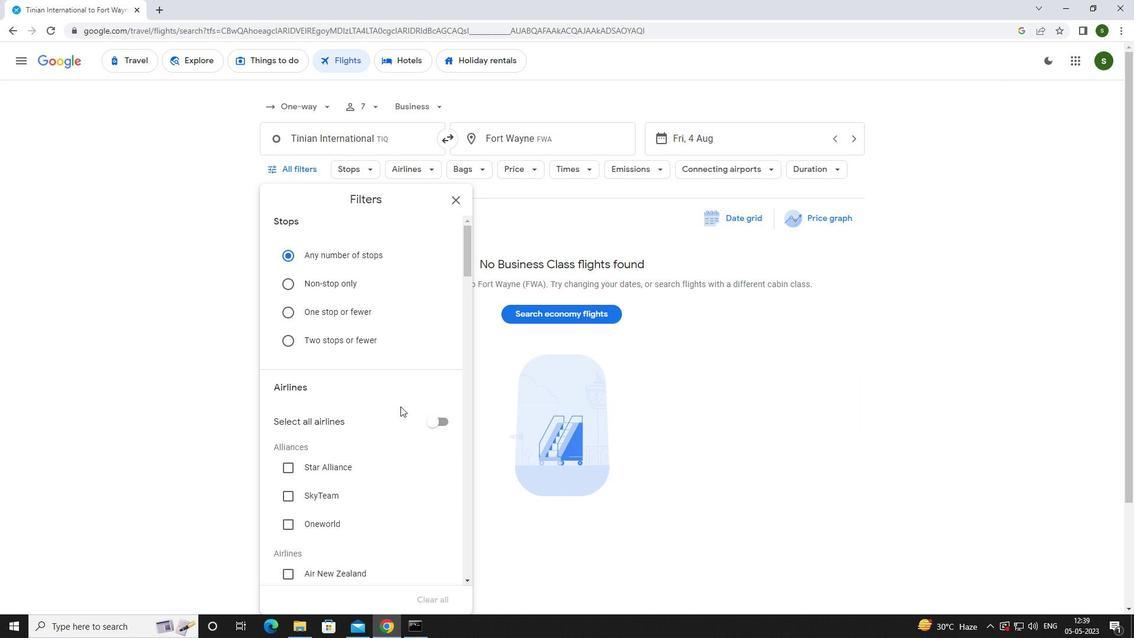 
Action: Mouse scrolled (400, 405) with delta (0, 0)
Screenshot: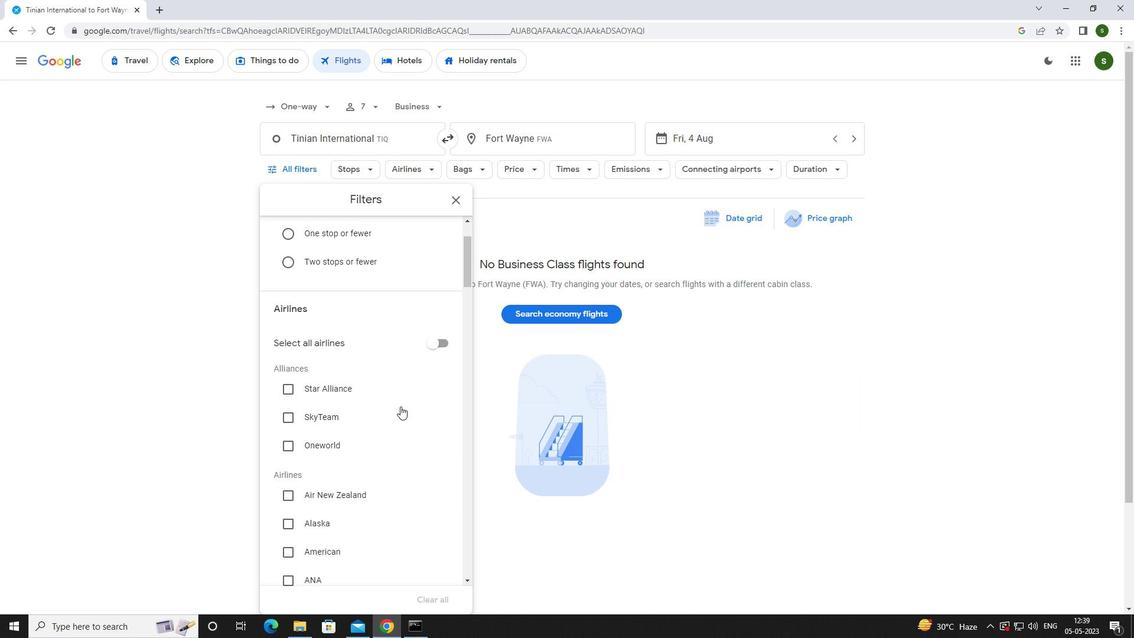 
Action: Mouse moved to (326, 421)
Screenshot: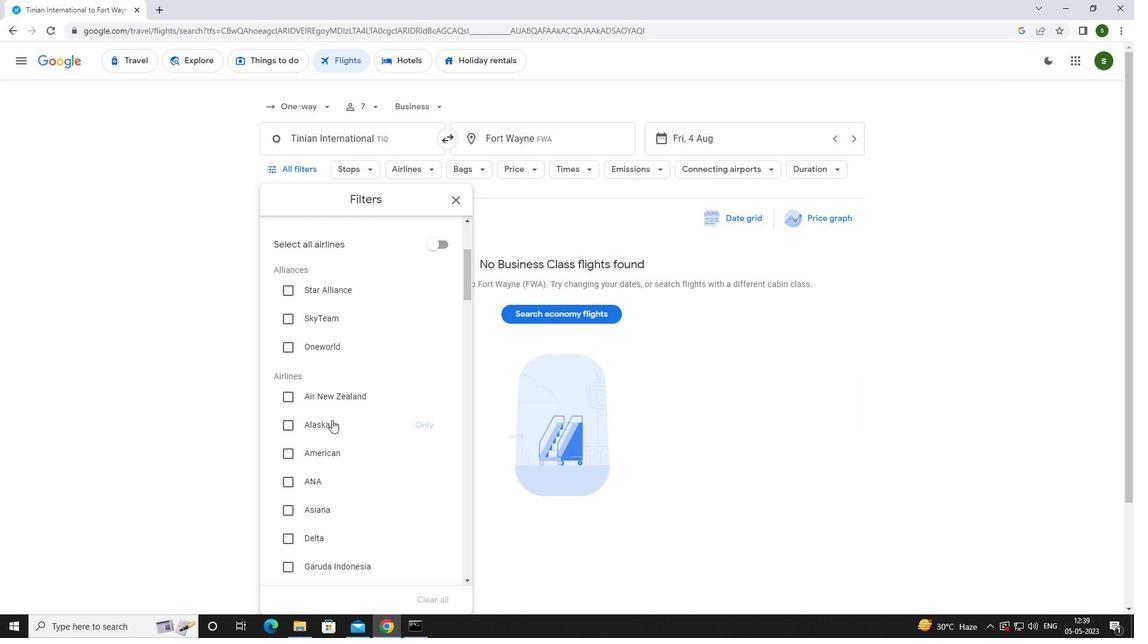 
Action: Mouse pressed left at (326, 421)
Screenshot: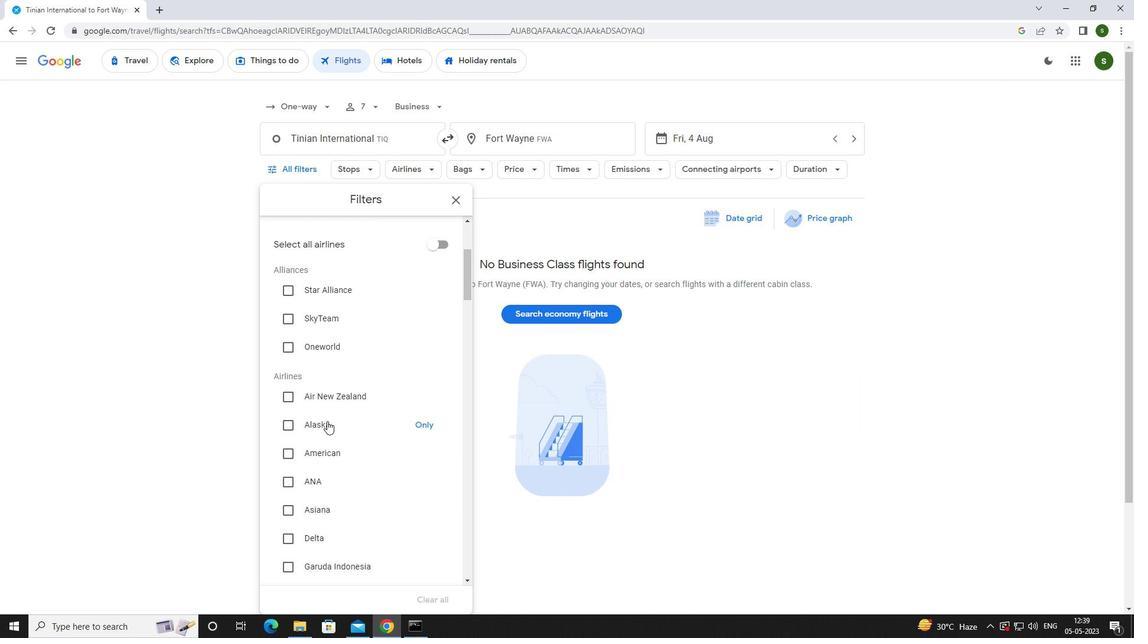 
Action: Mouse moved to (327, 420)
Screenshot: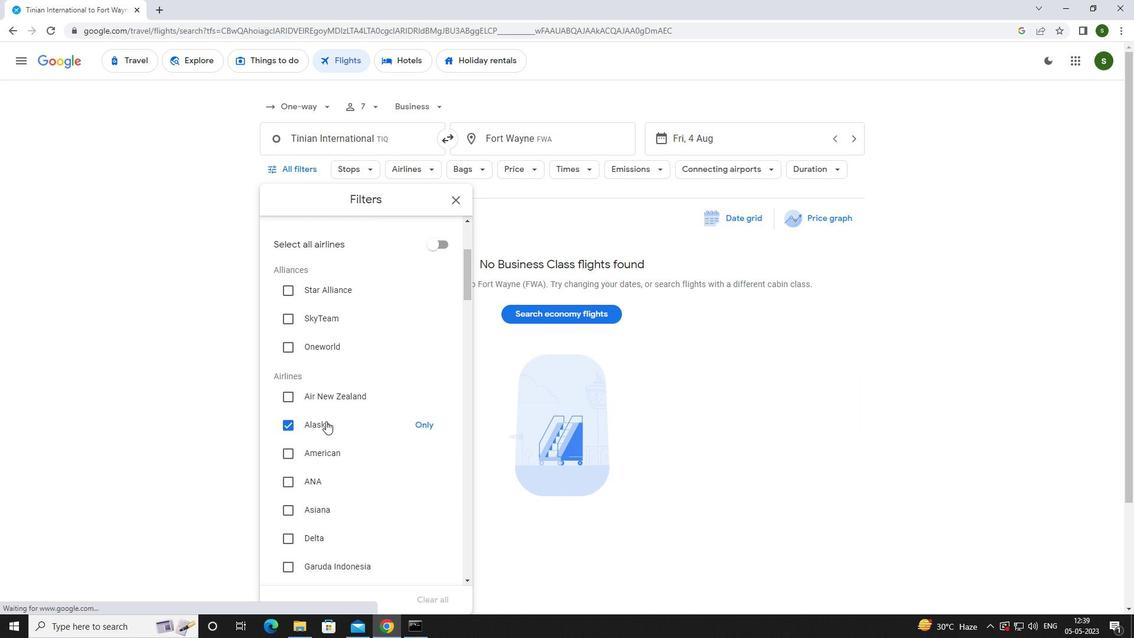 
Action: Mouse scrolled (327, 420) with delta (0, 0)
Screenshot: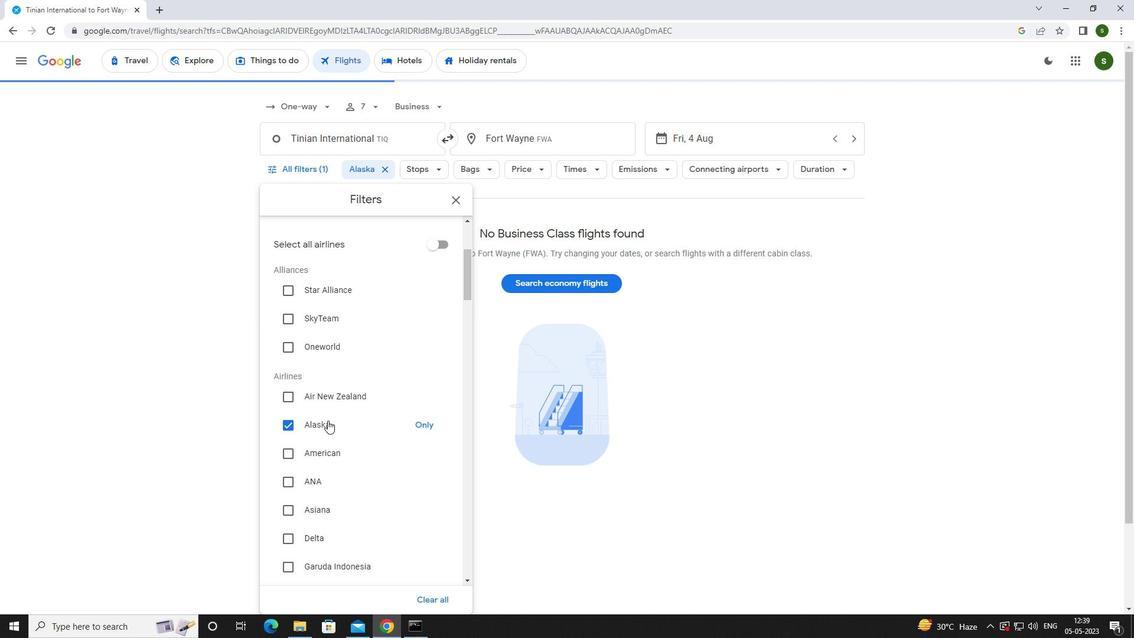 
Action: Mouse scrolled (327, 420) with delta (0, 0)
Screenshot: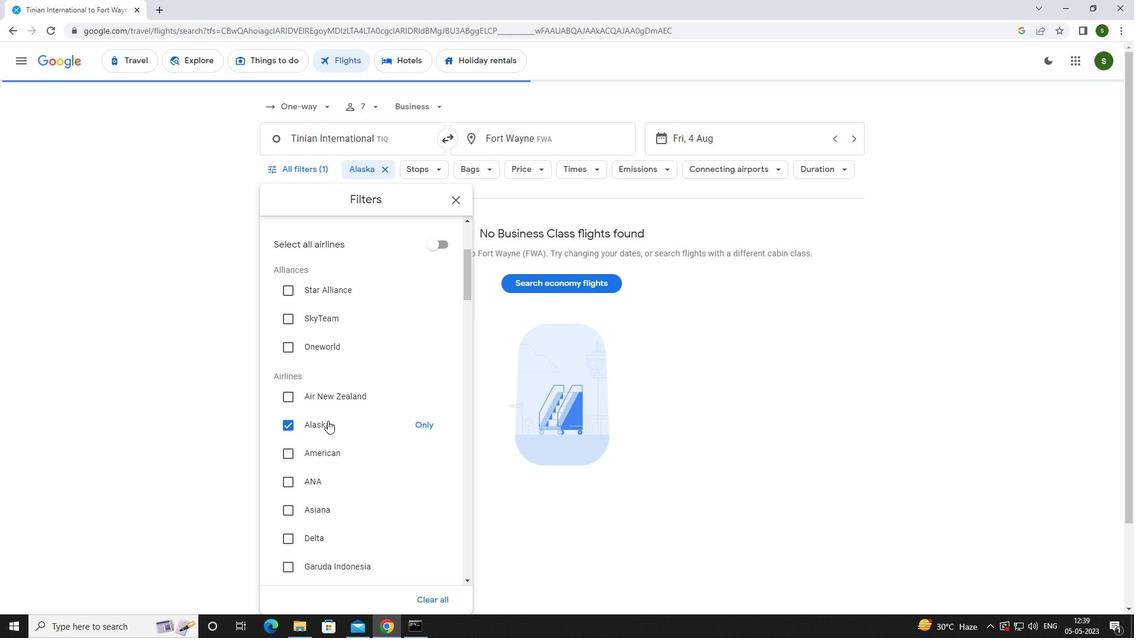 
Action: Mouse scrolled (327, 420) with delta (0, 0)
Screenshot: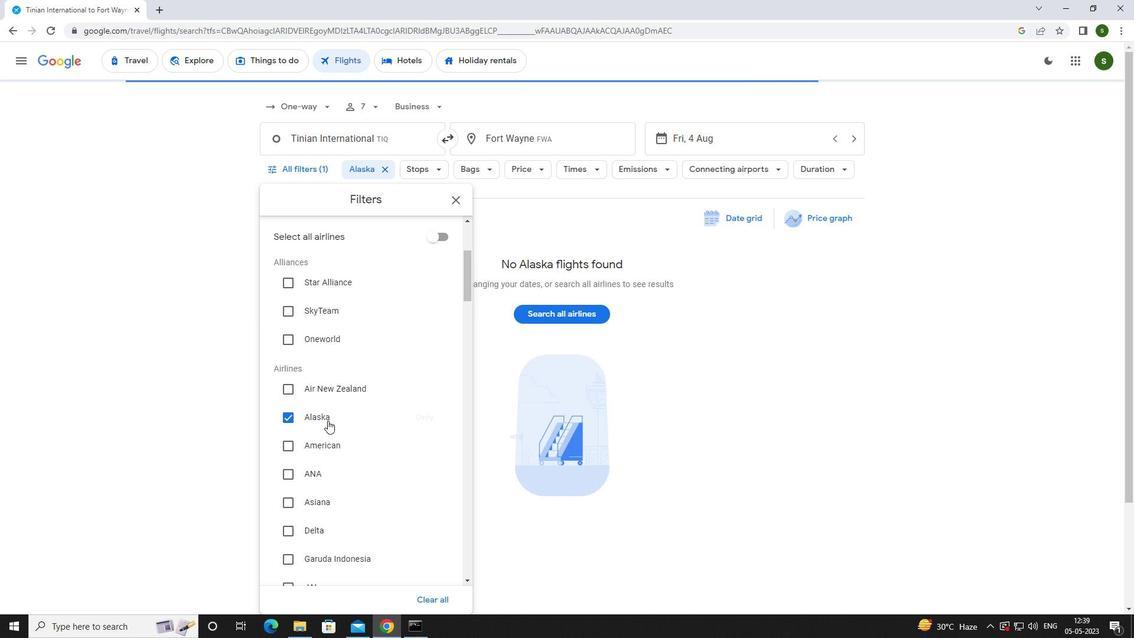 
Action: Mouse scrolled (327, 420) with delta (0, 0)
Screenshot: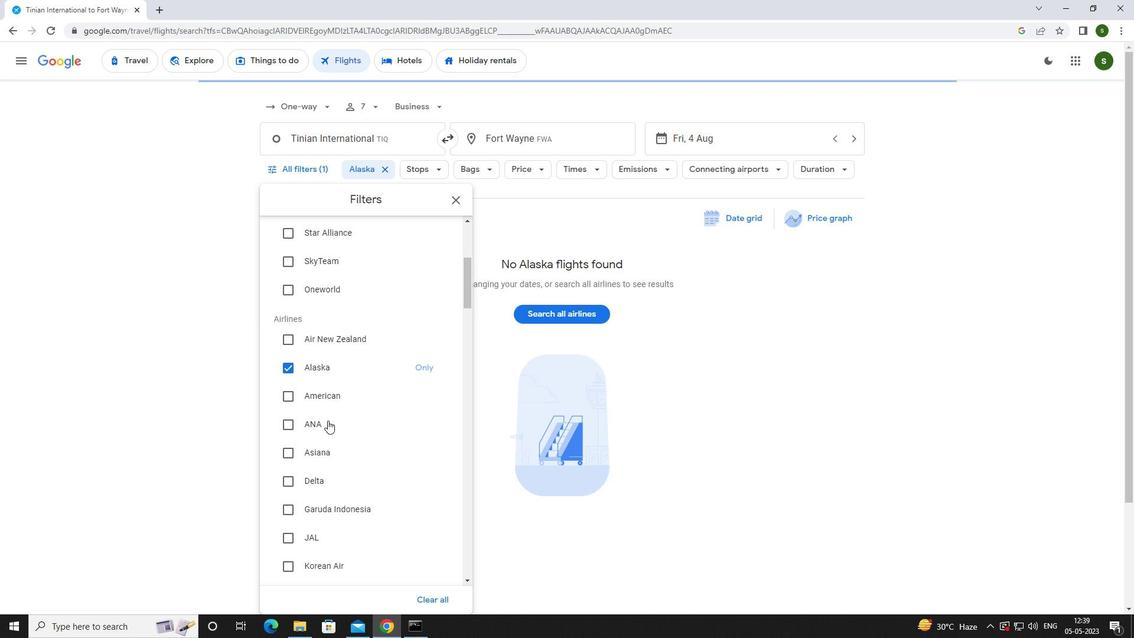 
Action: Mouse scrolled (327, 420) with delta (0, 0)
Screenshot: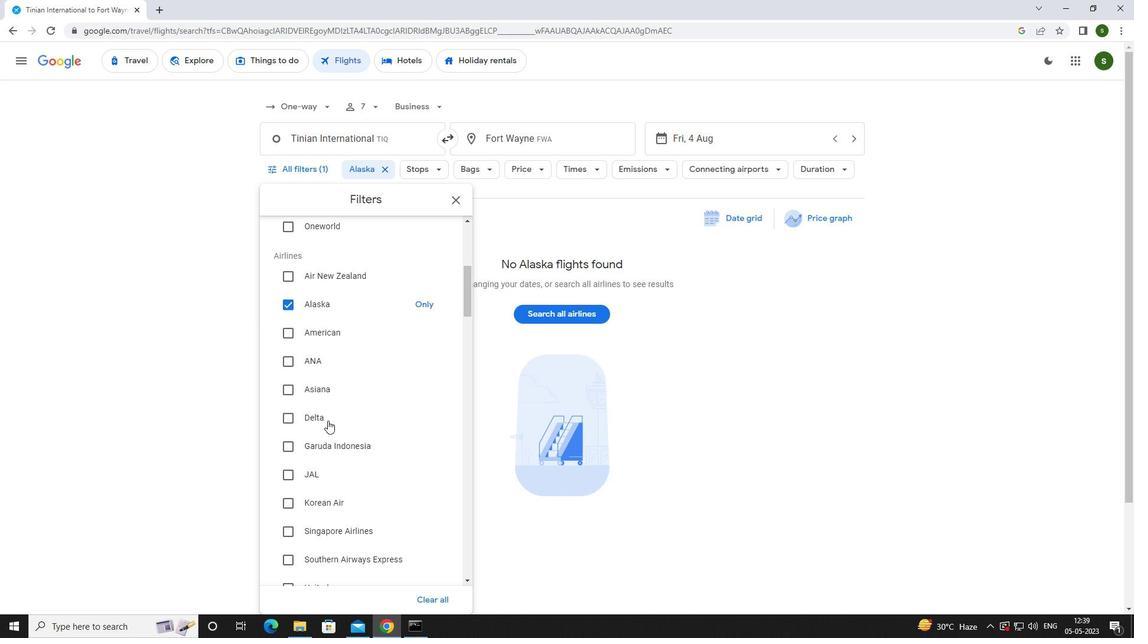 
Action: Mouse moved to (331, 418)
Screenshot: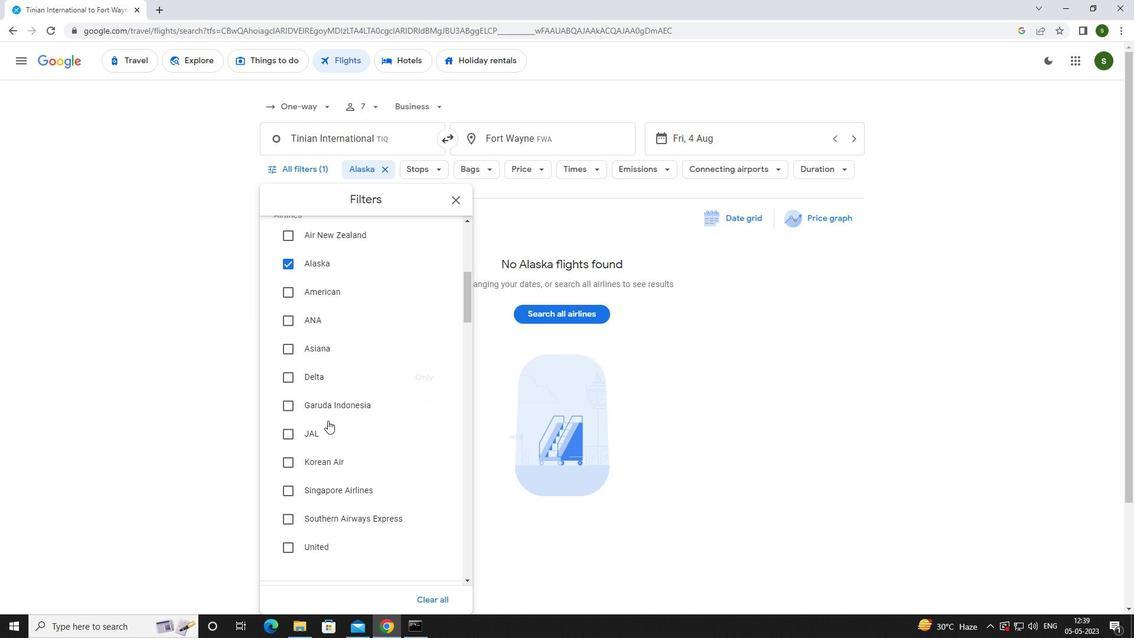 
Action: Mouse scrolled (331, 418) with delta (0, 0)
Screenshot: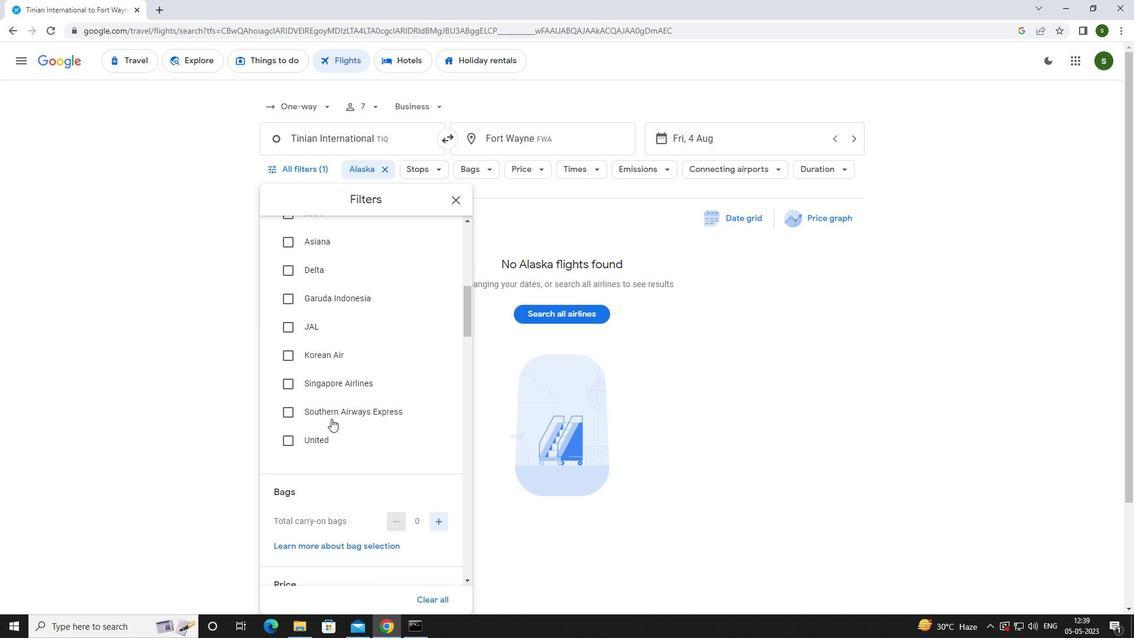 
Action: Mouse scrolled (331, 418) with delta (0, 0)
Screenshot: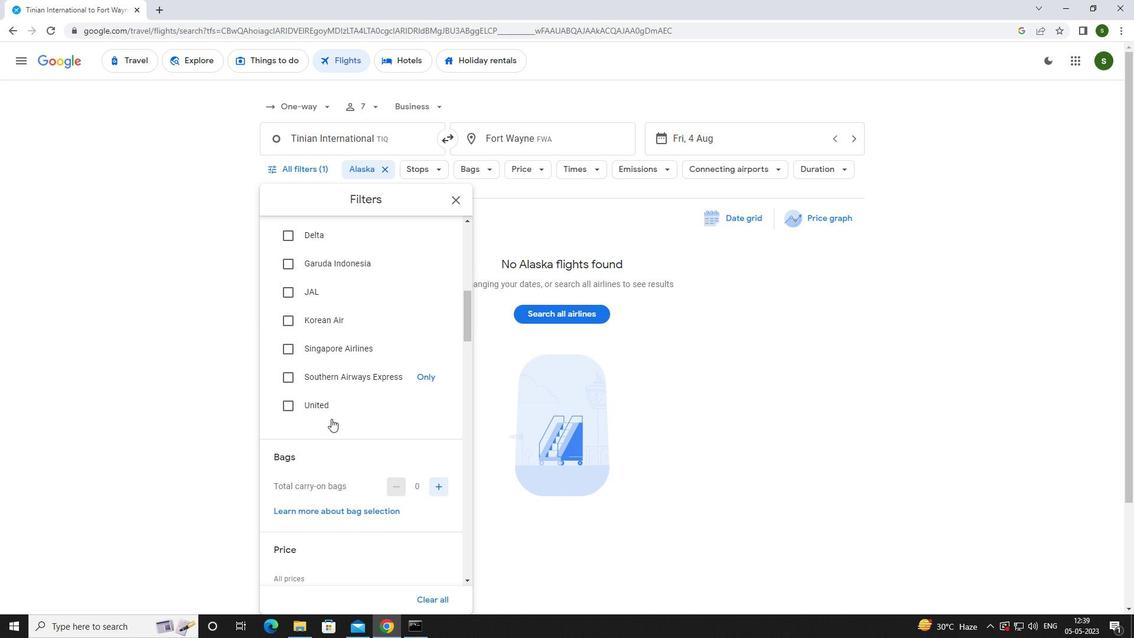 
Action: Mouse scrolled (331, 418) with delta (0, 0)
Screenshot: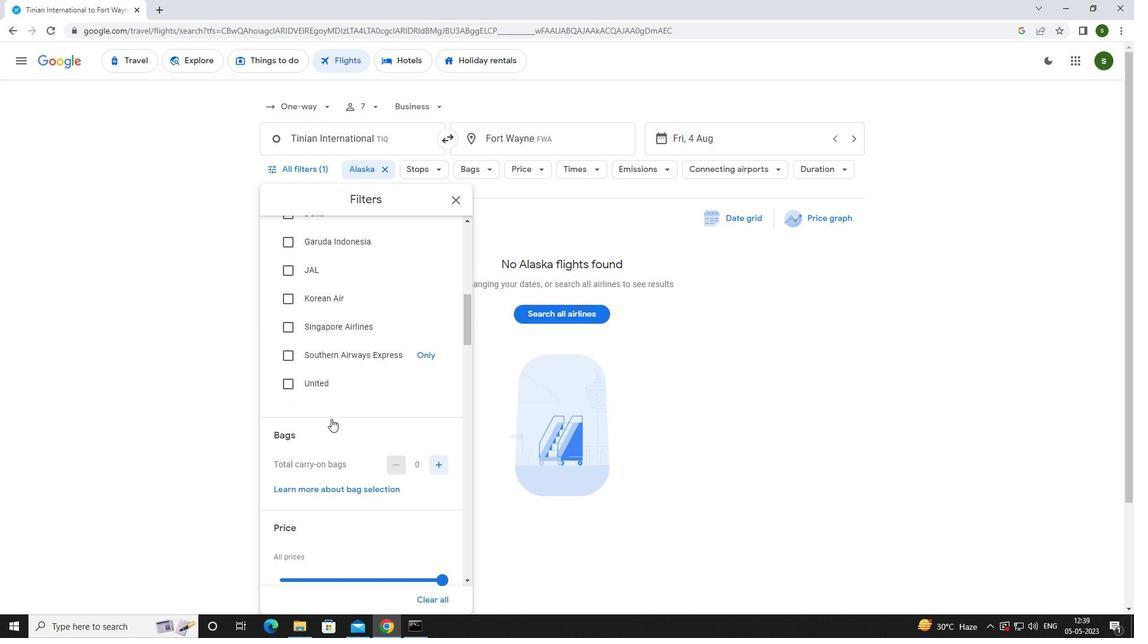 
Action: Mouse moved to (442, 431)
Screenshot: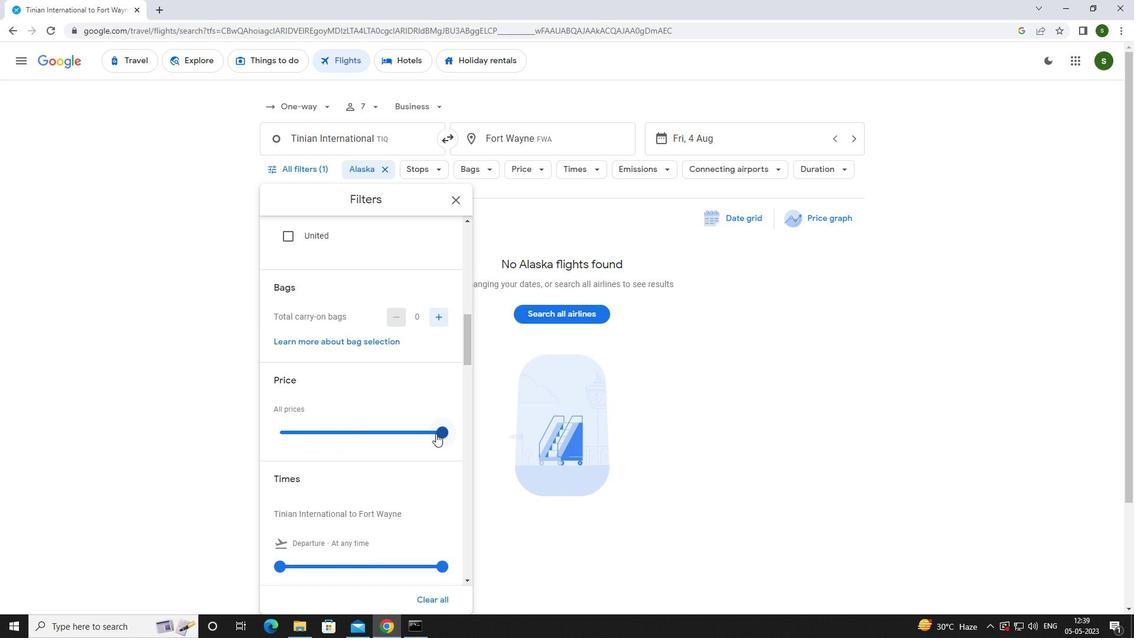 
Action: Mouse pressed left at (442, 431)
Screenshot: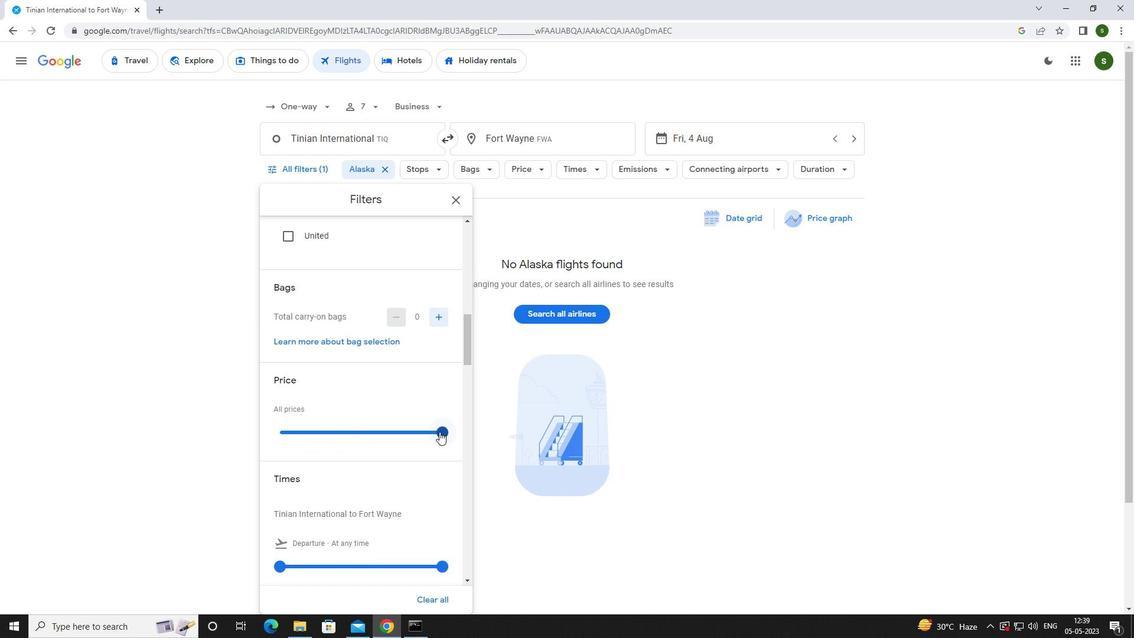 
Action: Mouse moved to (441, 431)
Screenshot: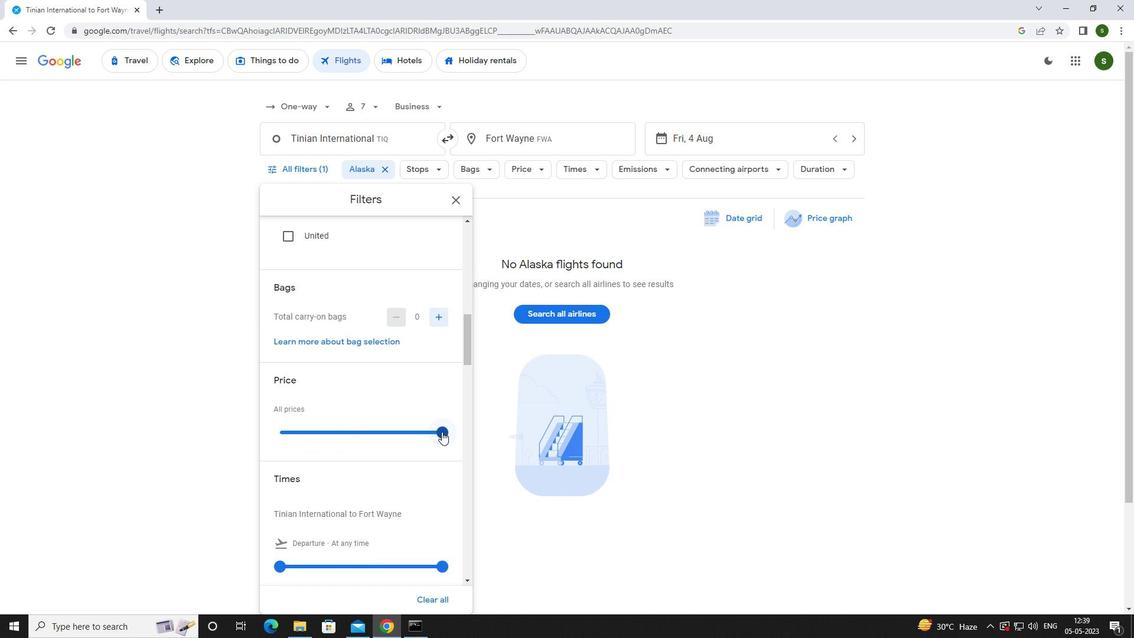 
Action: Mouse scrolled (441, 431) with delta (0, 0)
Screenshot: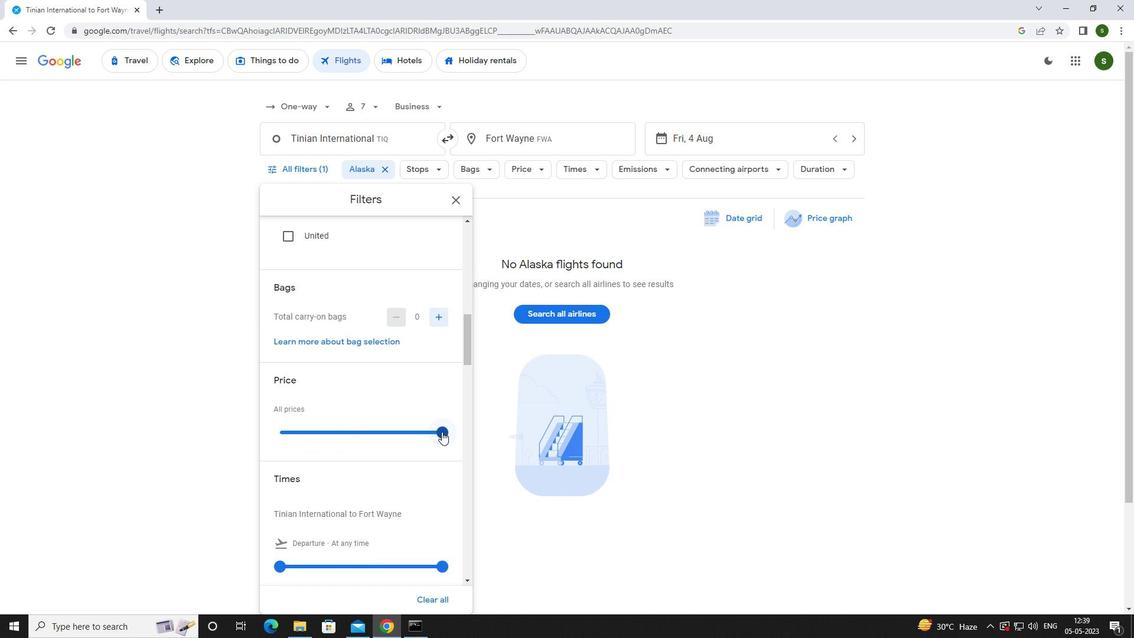 
Action: Mouse scrolled (441, 431) with delta (0, 0)
Screenshot: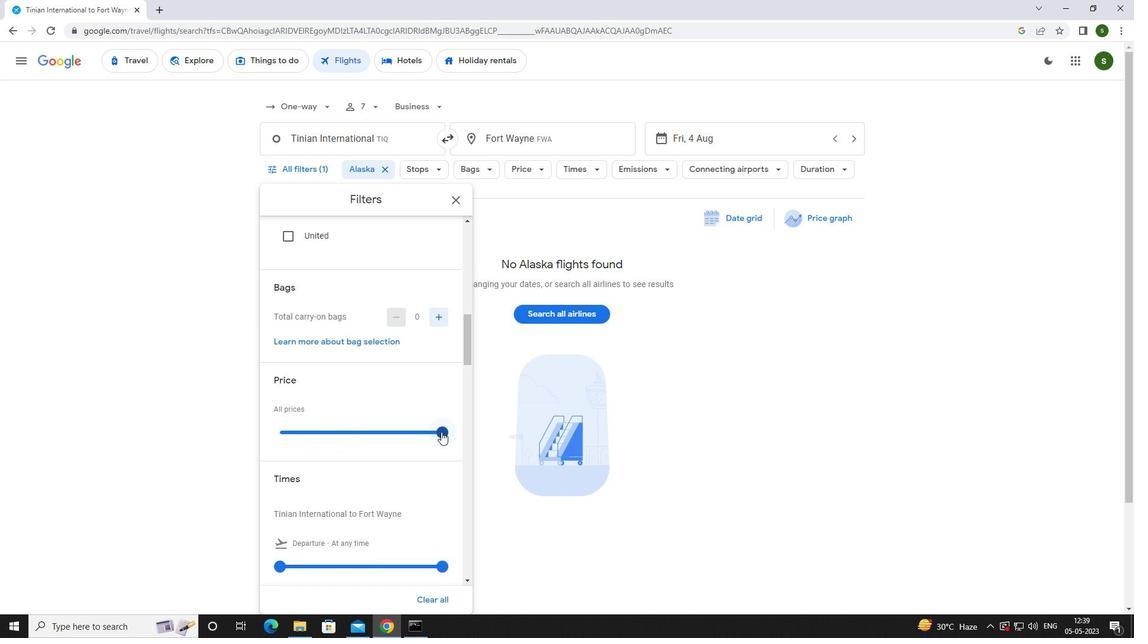 
Action: Mouse moved to (281, 448)
Screenshot: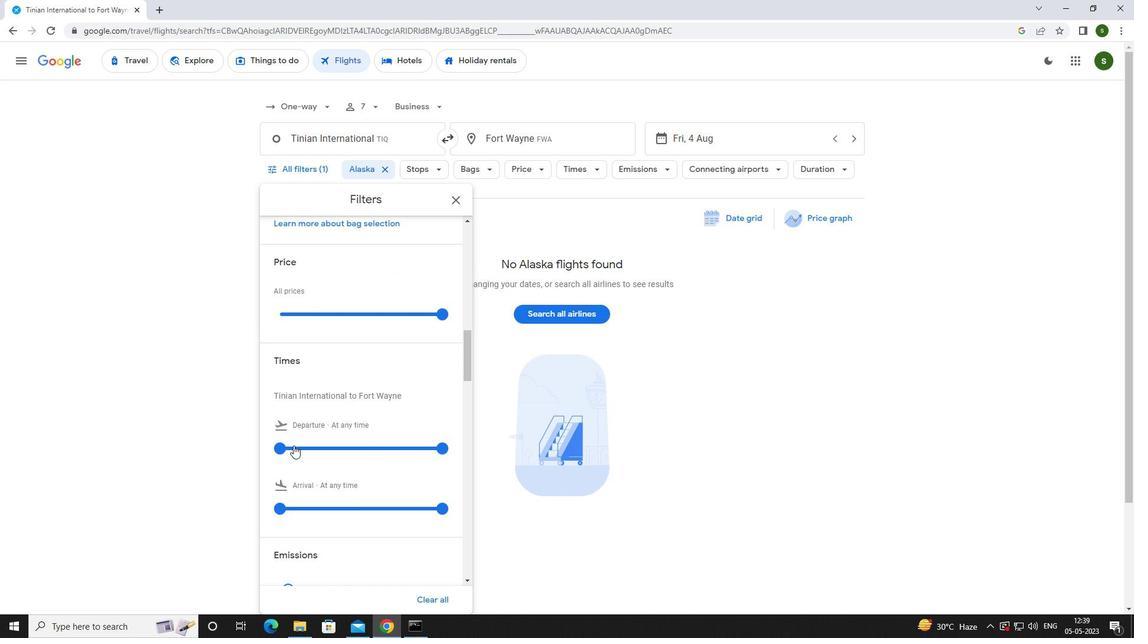 
Action: Mouse pressed left at (281, 448)
Screenshot: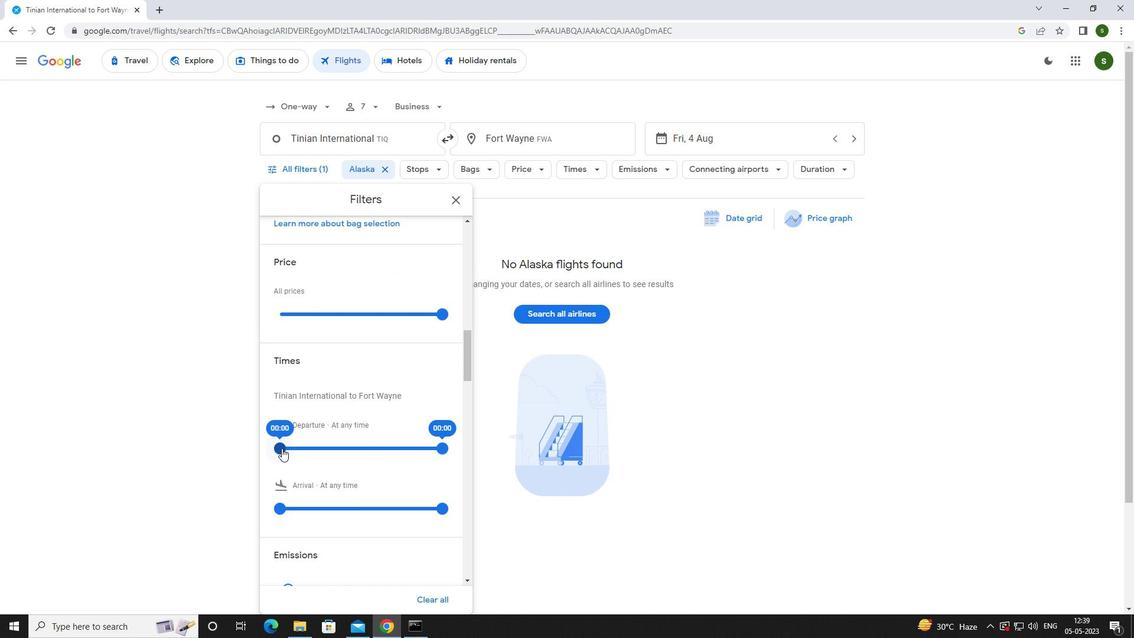 
Action: Mouse moved to (612, 463)
Screenshot: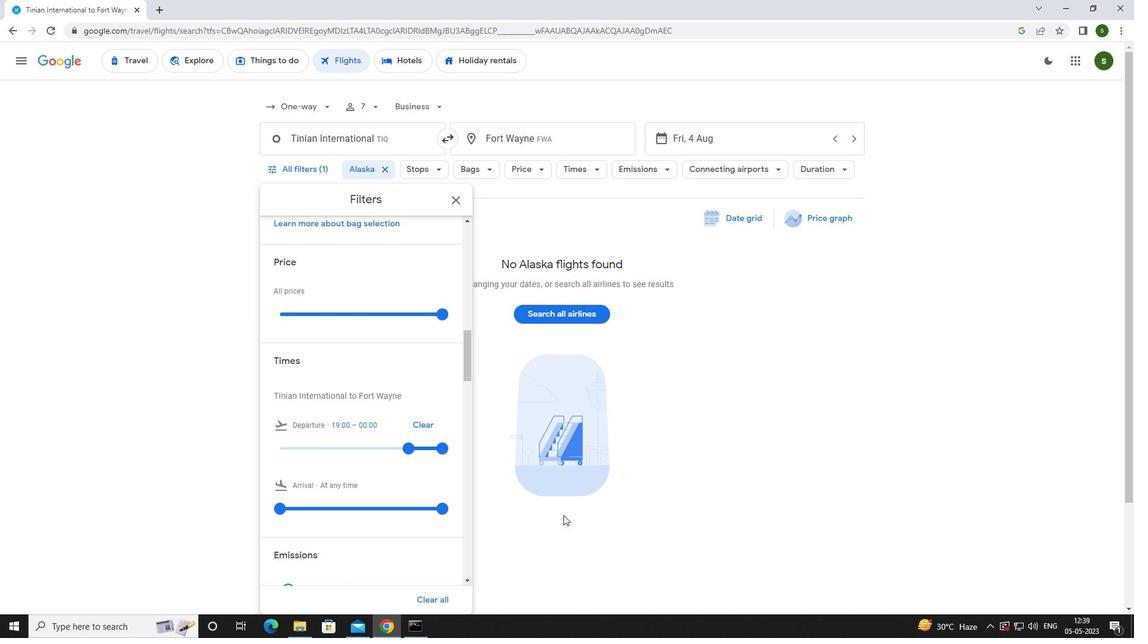 
Action: Mouse pressed left at (612, 463)
Screenshot: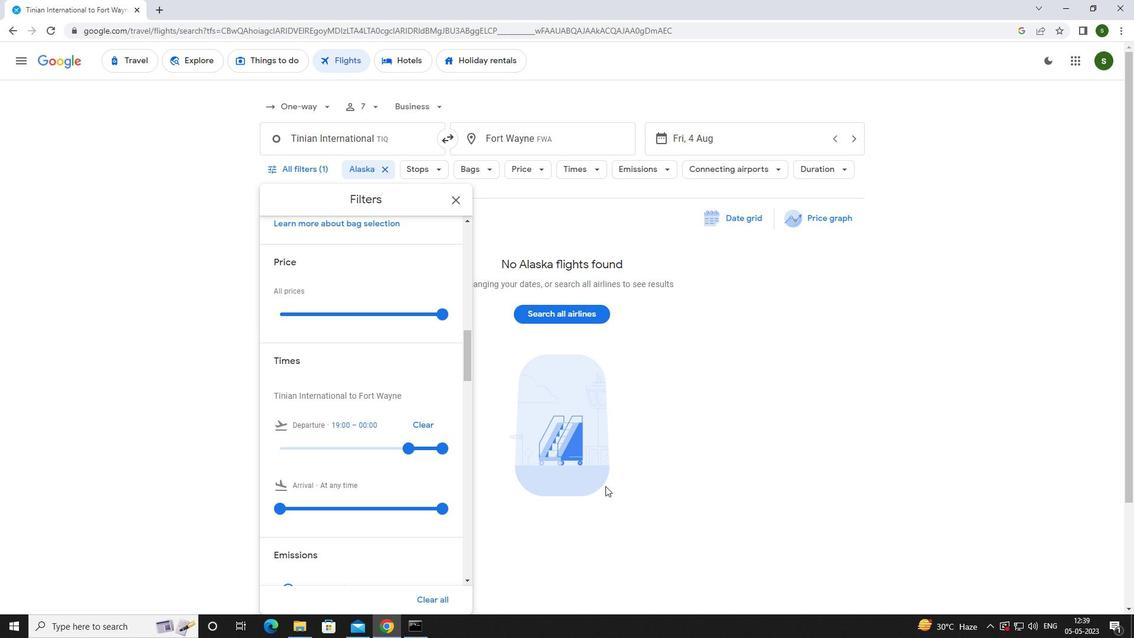 
